Task: Look for space in Assis, Brazil from 12th  August, 2023 to 15th August, 2023 for 3 adults in price range Rs.12000 to Rs.16000. Place can be entire place with 2 bedrooms having 3 beds and 1 bathroom. Property type can be house, flat, guest house. Amenities needed are: washing machine. Booking option can be shelf check-in. Required host language is Spanish.
Action: Mouse moved to (438, 94)
Screenshot: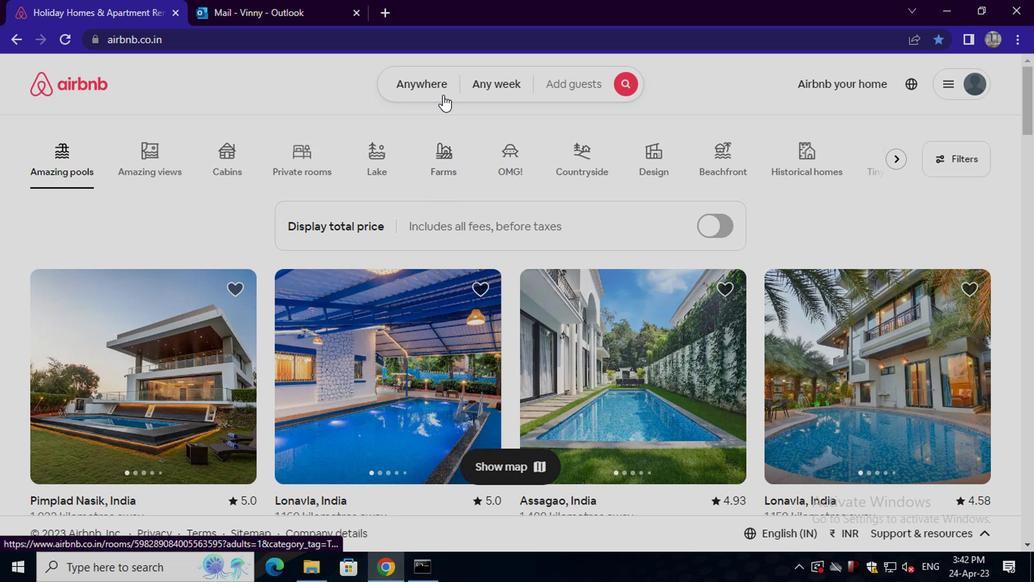 
Action: Mouse pressed left at (438, 94)
Screenshot: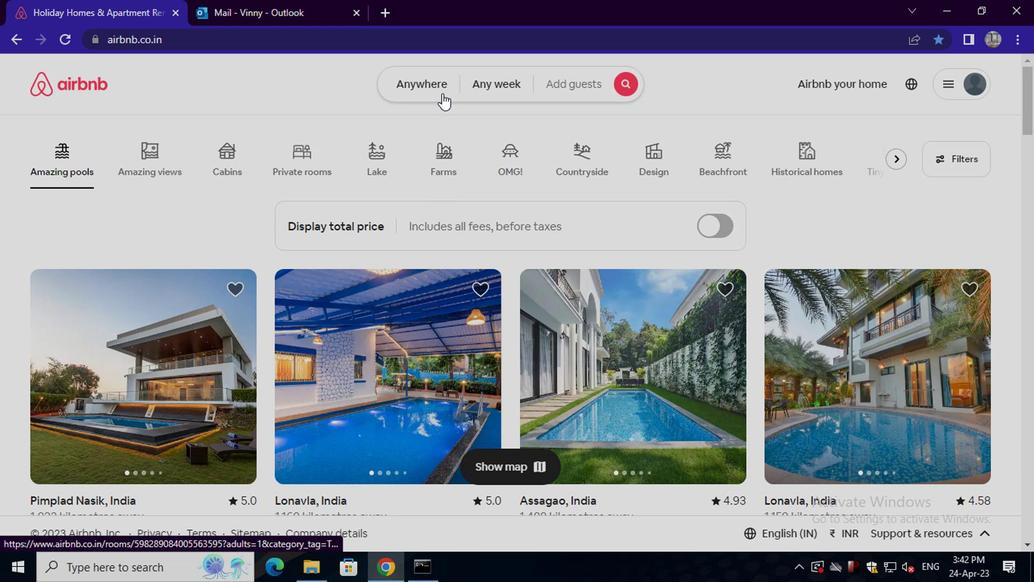 
Action: Mouse moved to (327, 140)
Screenshot: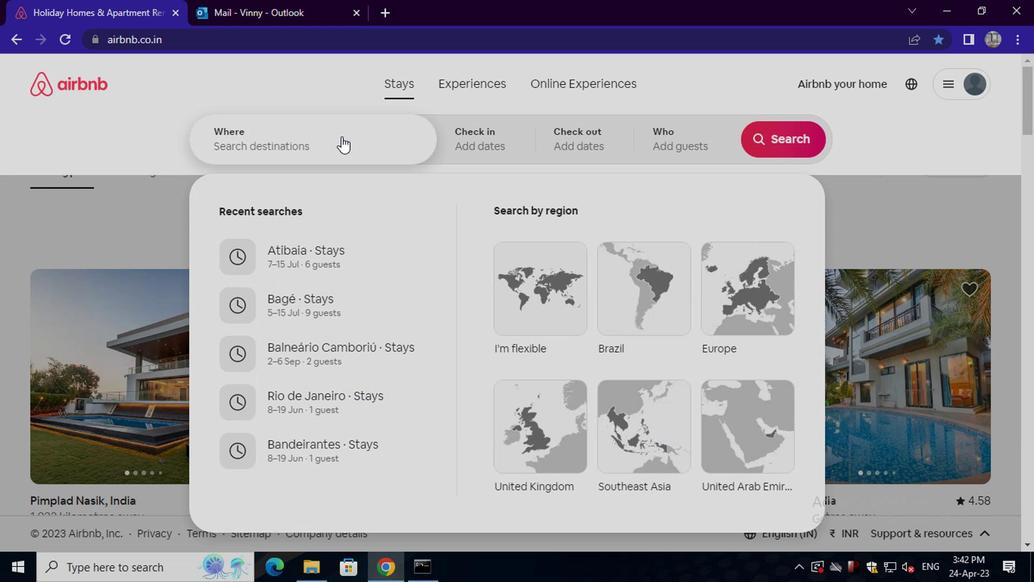 
Action: Mouse pressed left at (327, 140)
Screenshot: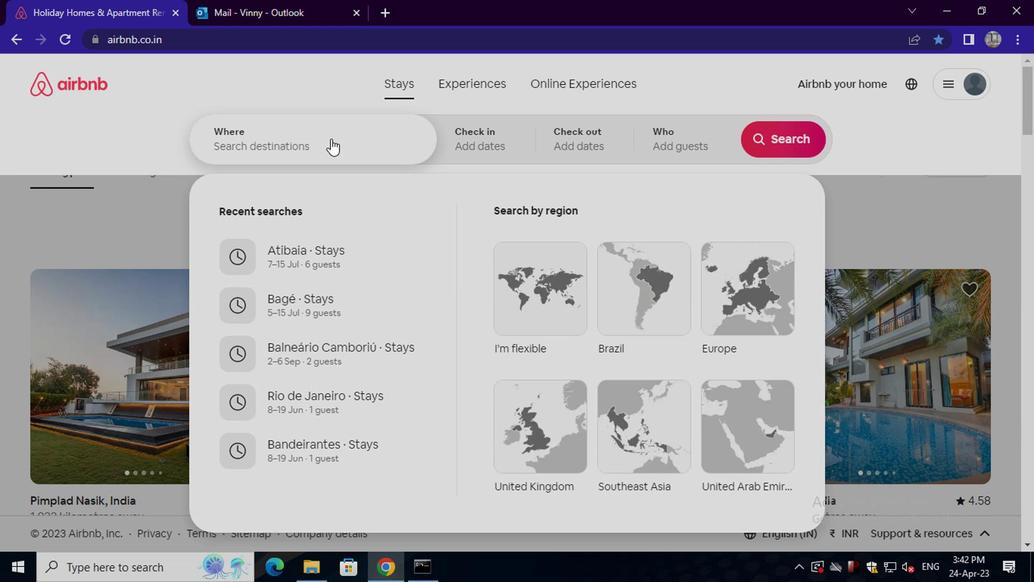 
Action: Mouse moved to (329, 139)
Screenshot: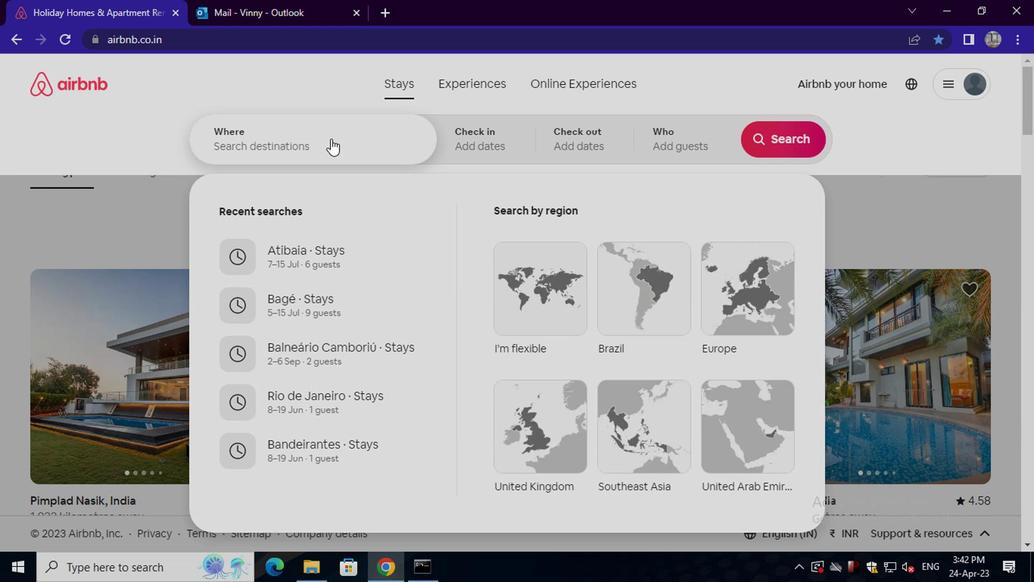 
Action: Key pressed assis,<Key.space>brazil<Key.enter>
Screenshot: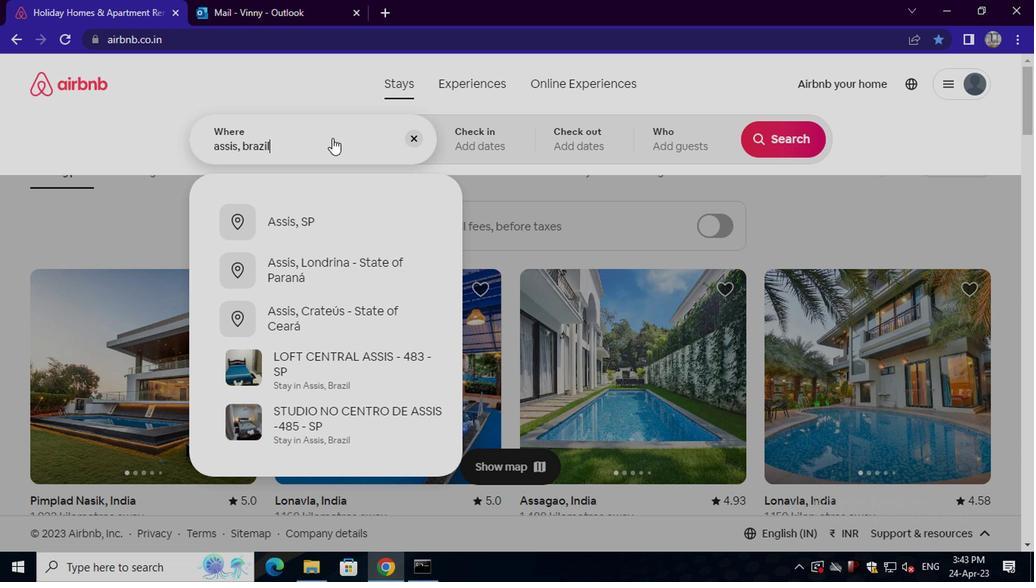 
Action: Mouse moved to (771, 257)
Screenshot: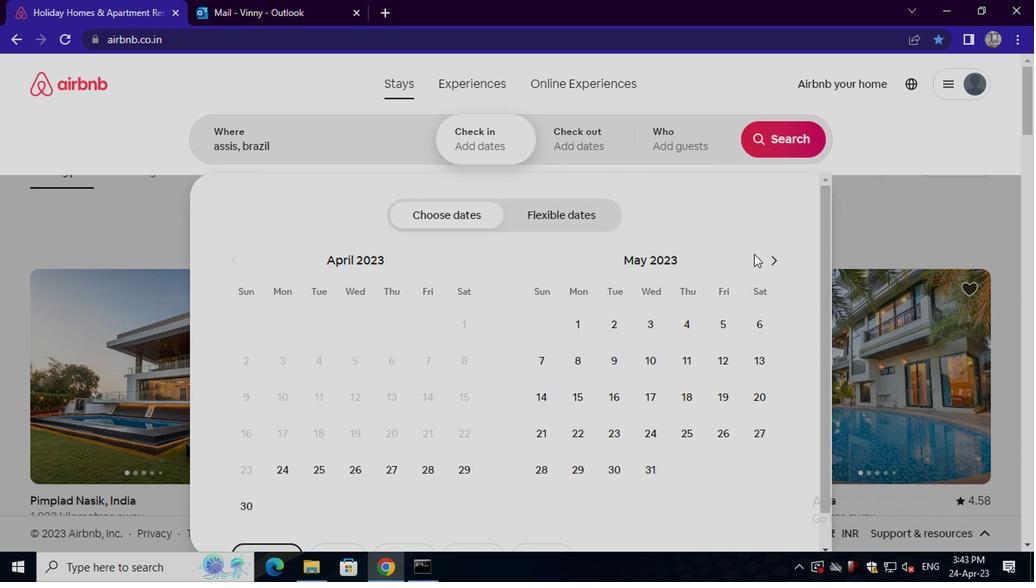 
Action: Mouse pressed left at (771, 257)
Screenshot: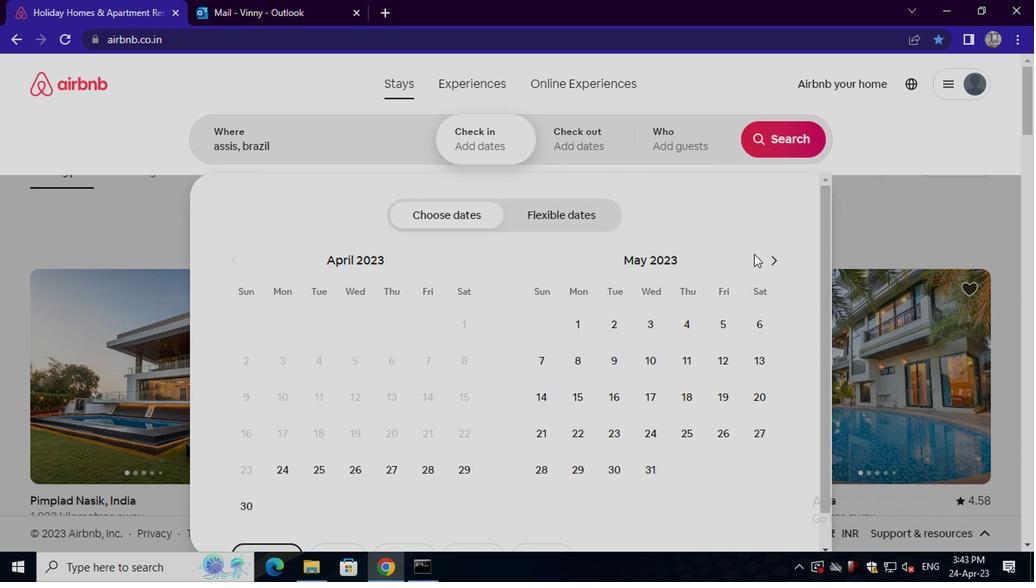 
Action: Mouse pressed left at (771, 257)
Screenshot: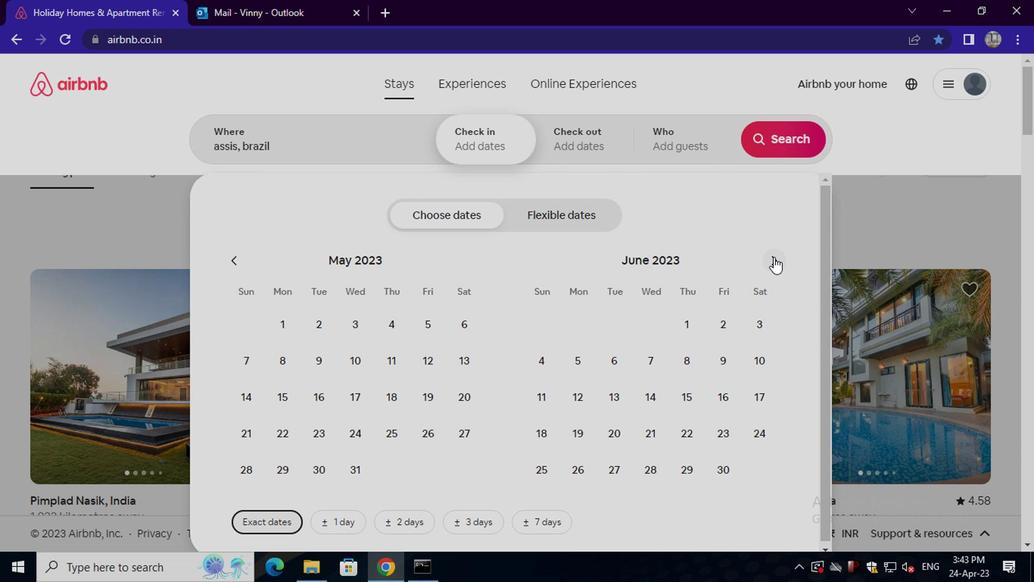 
Action: Mouse pressed left at (771, 257)
Screenshot: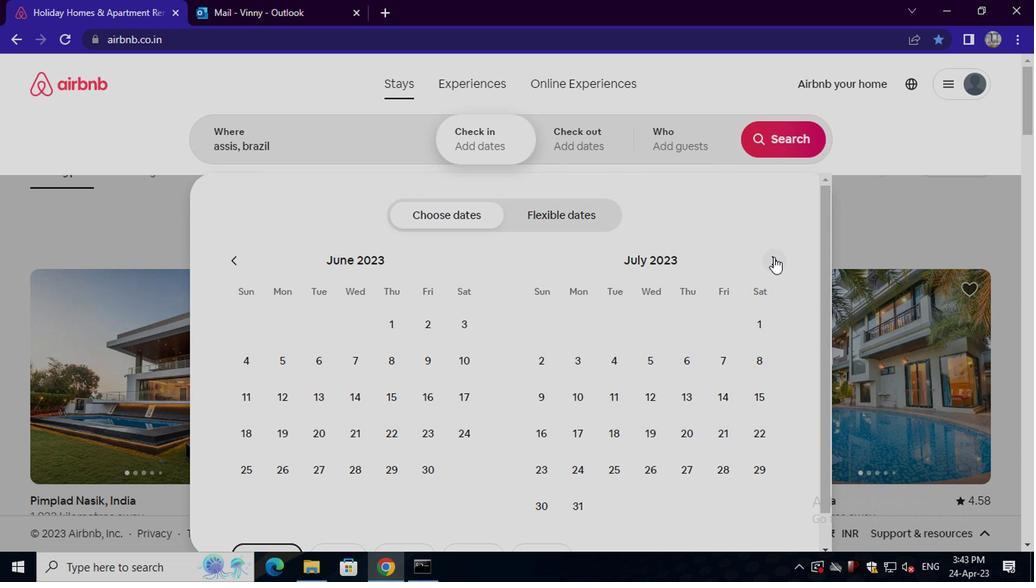 
Action: Mouse moved to (747, 365)
Screenshot: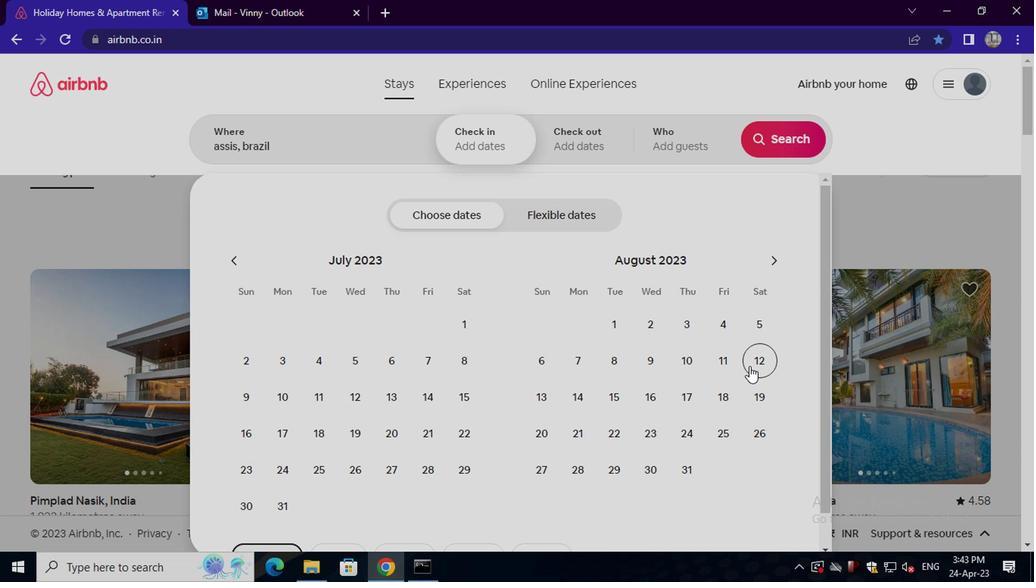 
Action: Mouse pressed left at (747, 365)
Screenshot: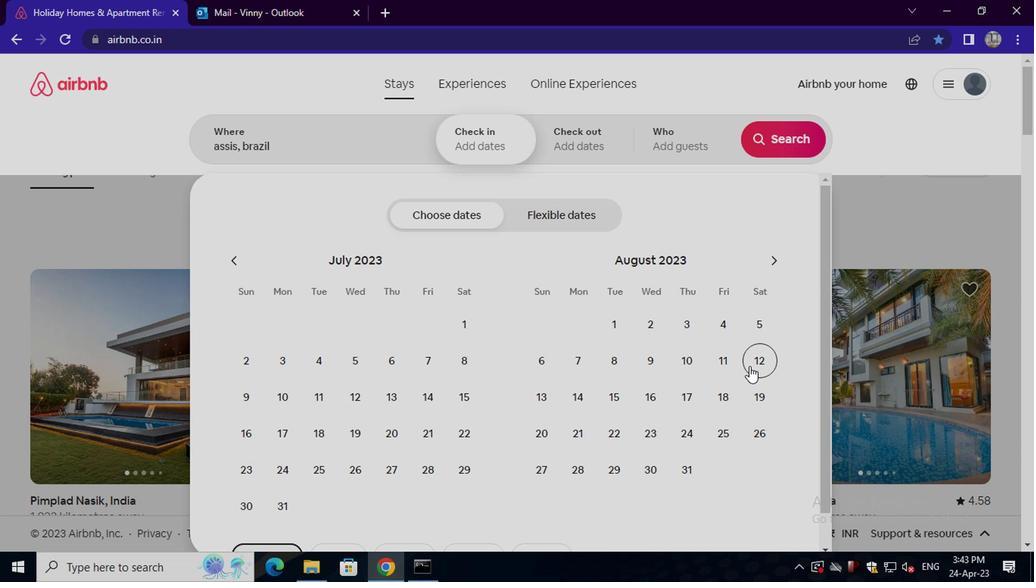 
Action: Mouse moved to (605, 389)
Screenshot: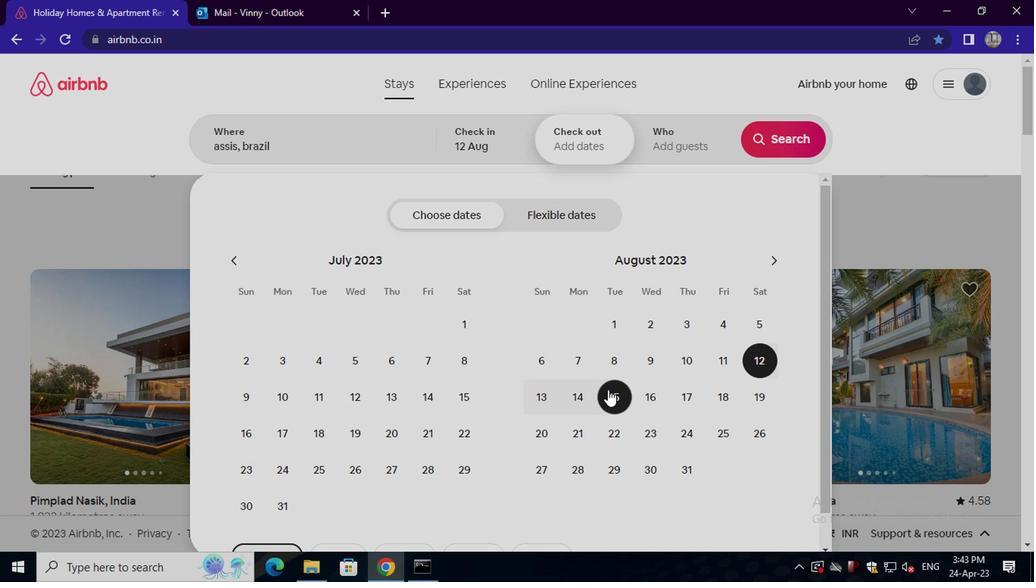 
Action: Mouse pressed left at (605, 389)
Screenshot: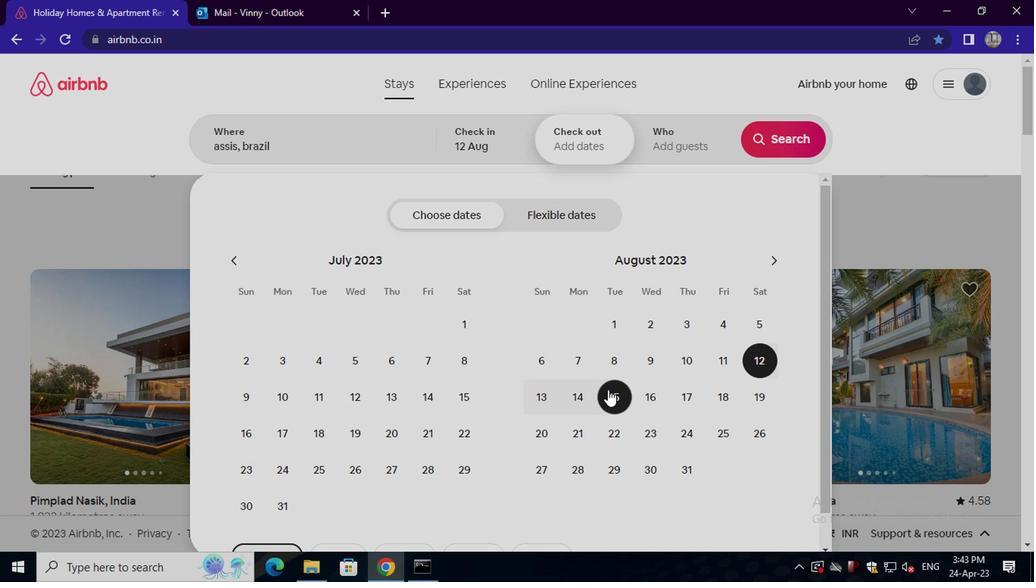 
Action: Mouse moved to (675, 149)
Screenshot: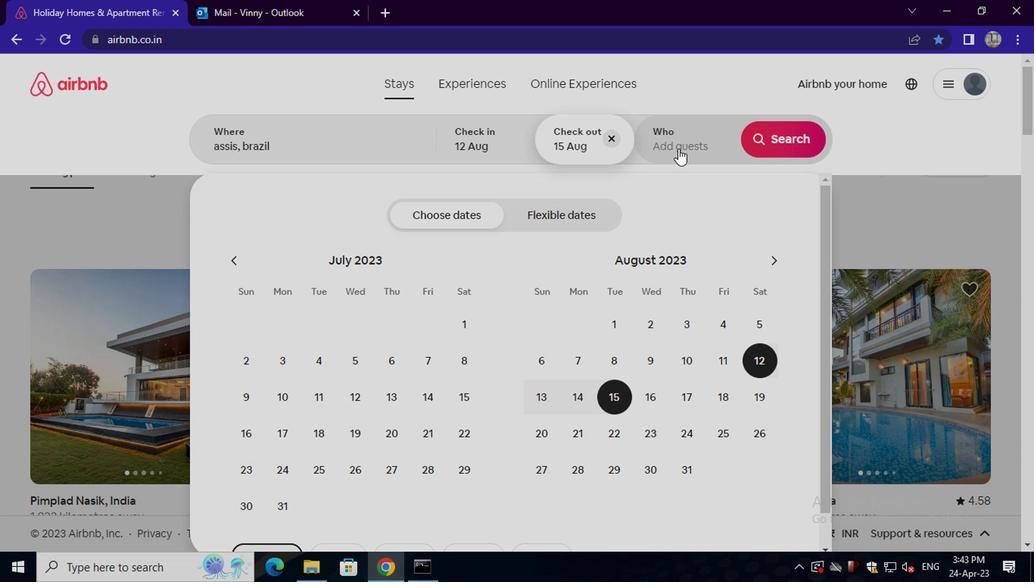 
Action: Mouse pressed left at (675, 149)
Screenshot: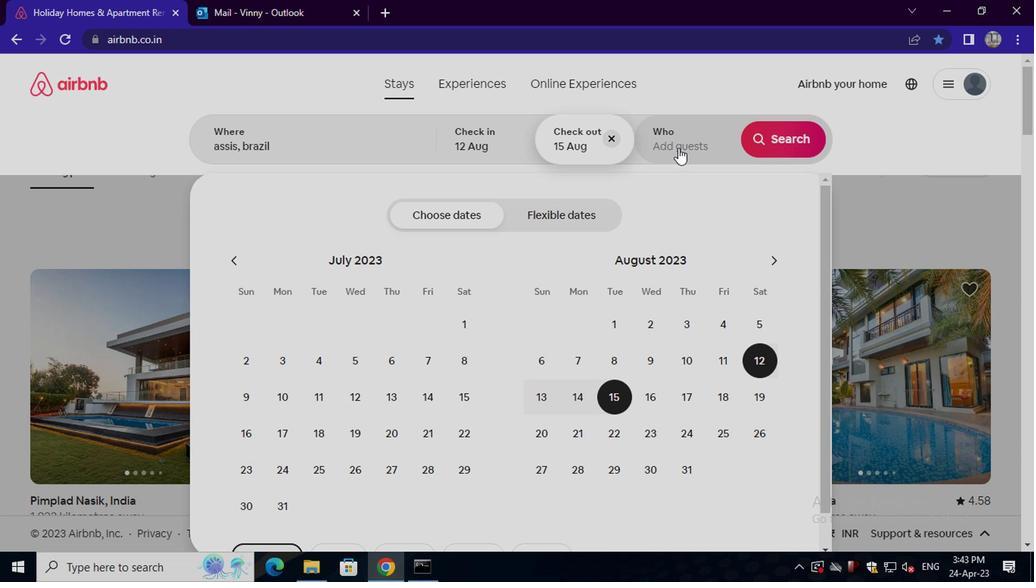 
Action: Mouse moved to (787, 231)
Screenshot: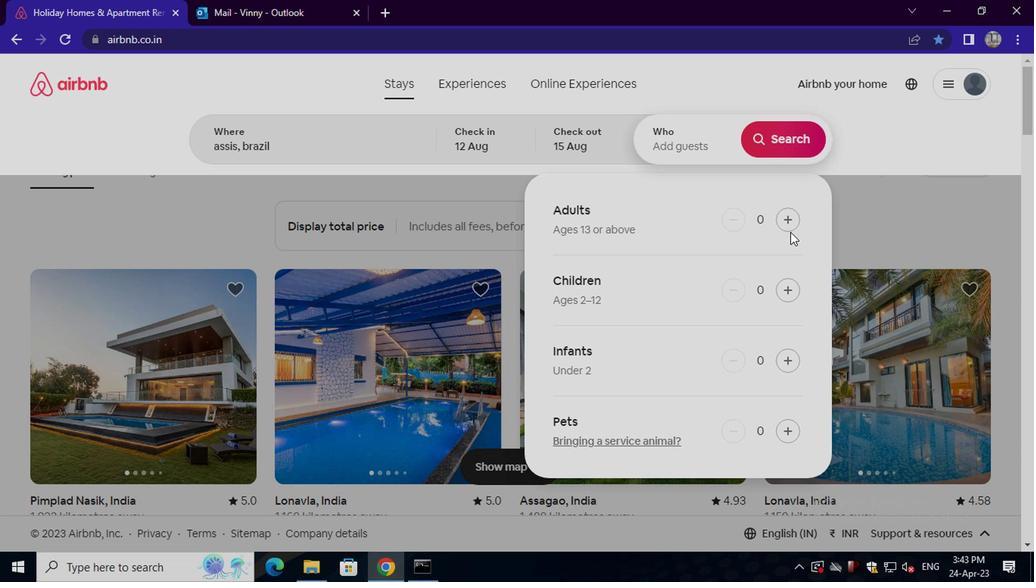 
Action: Mouse pressed left at (787, 231)
Screenshot: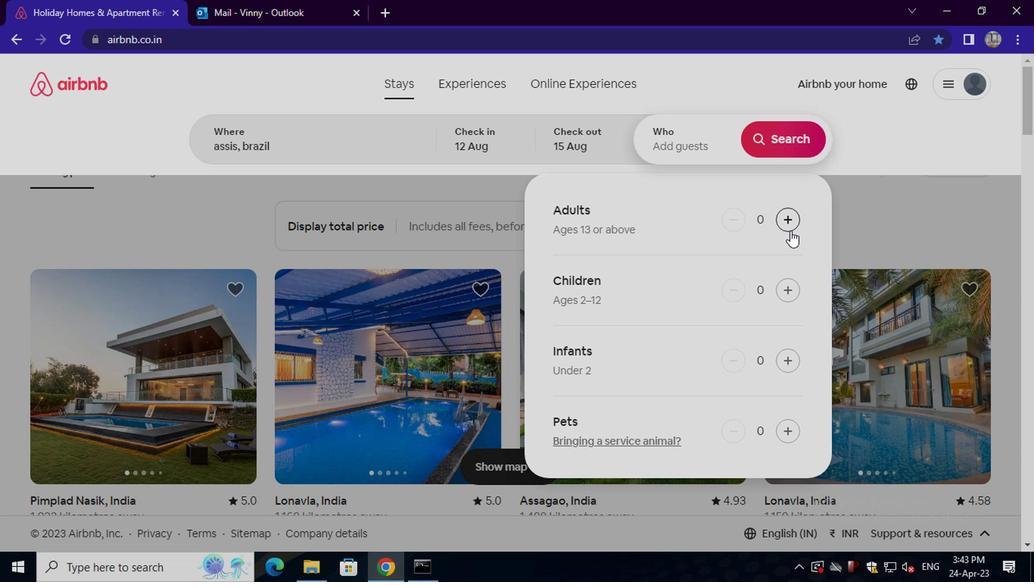 
Action: Mouse pressed left at (787, 231)
Screenshot: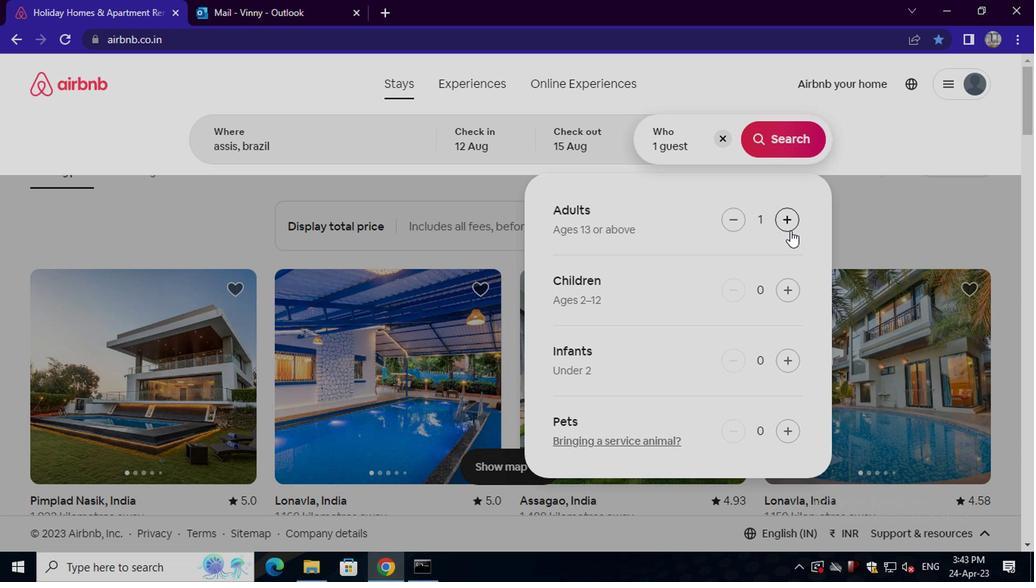 
Action: Mouse pressed left at (787, 231)
Screenshot: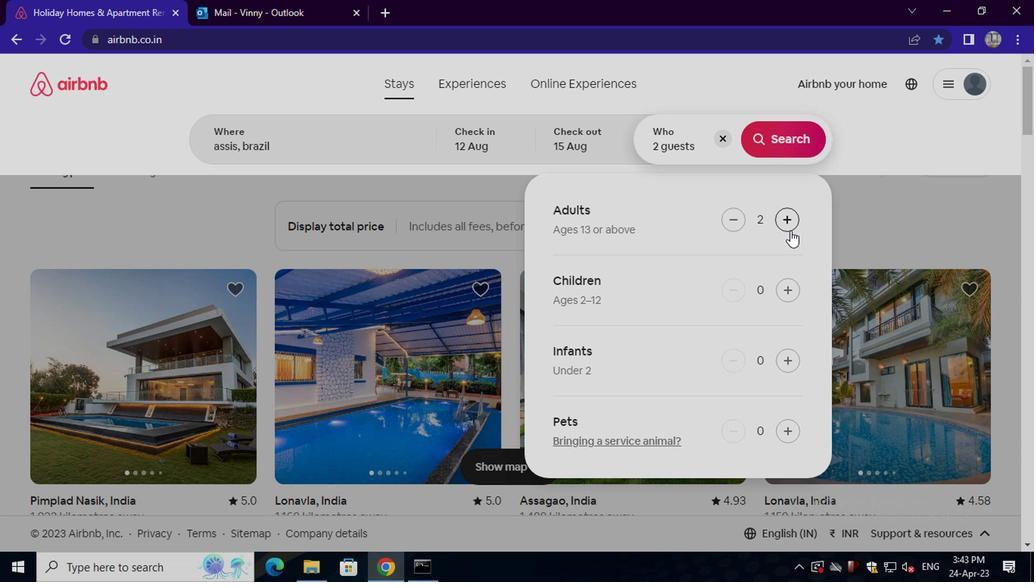 
Action: Mouse moved to (777, 144)
Screenshot: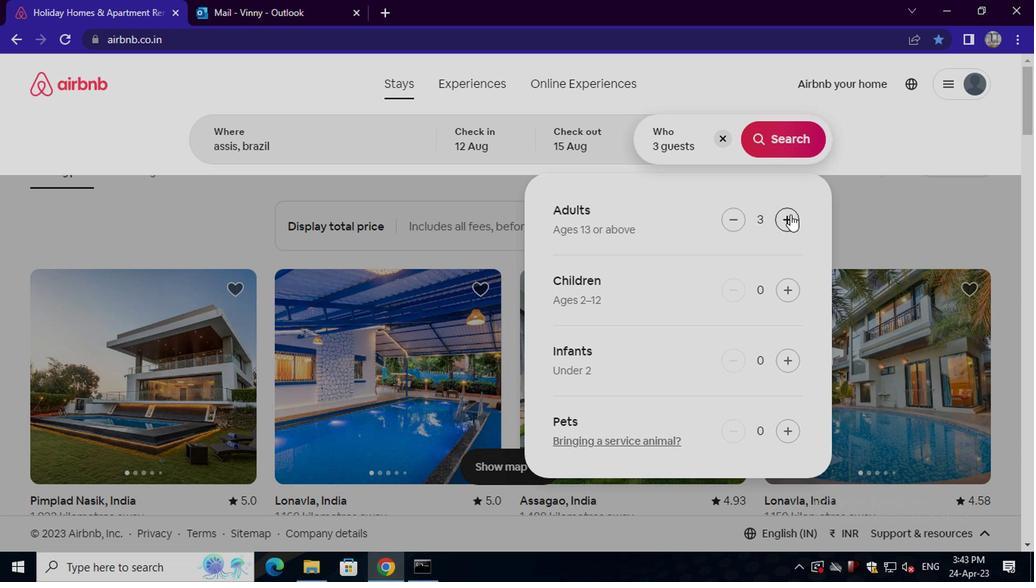
Action: Mouse pressed left at (777, 144)
Screenshot: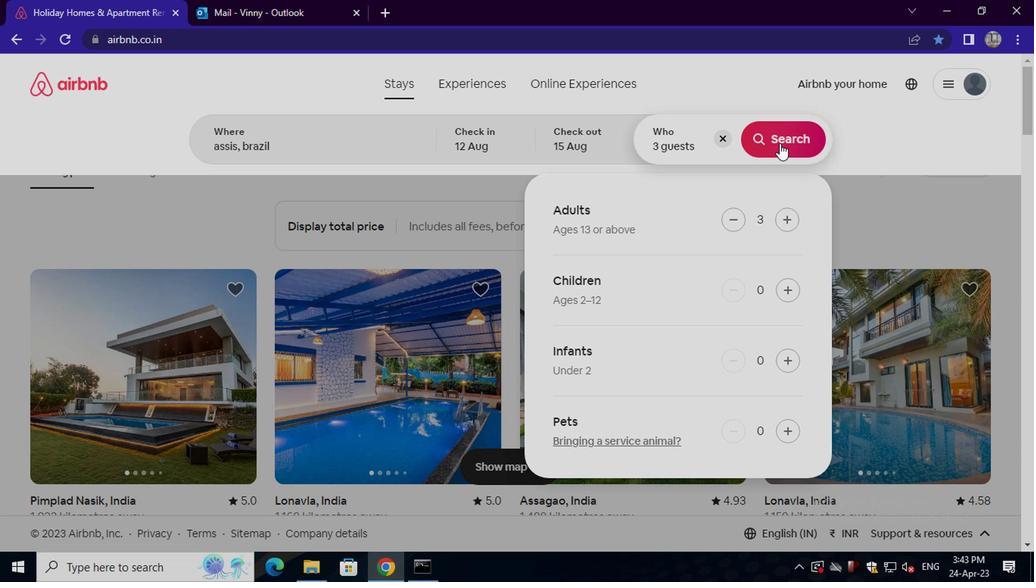 
Action: Mouse moved to (961, 146)
Screenshot: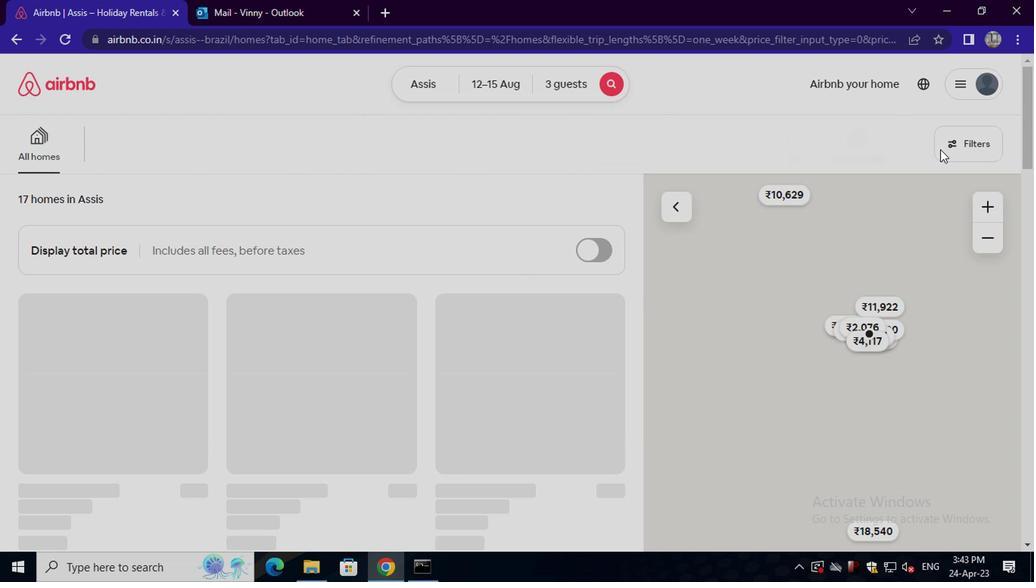 
Action: Mouse pressed left at (961, 146)
Screenshot: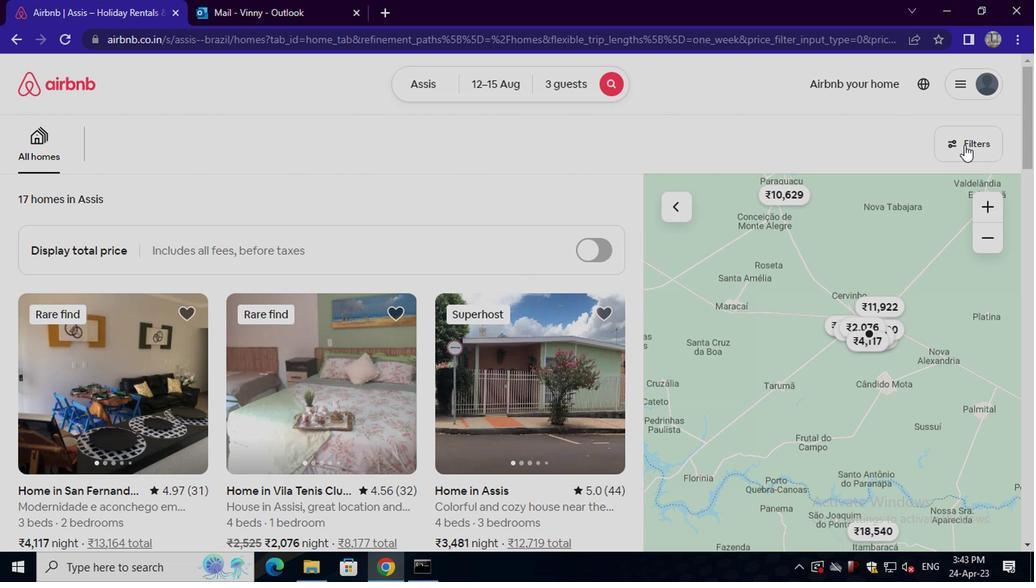 
Action: Mouse moved to (354, 336)
Screenshot: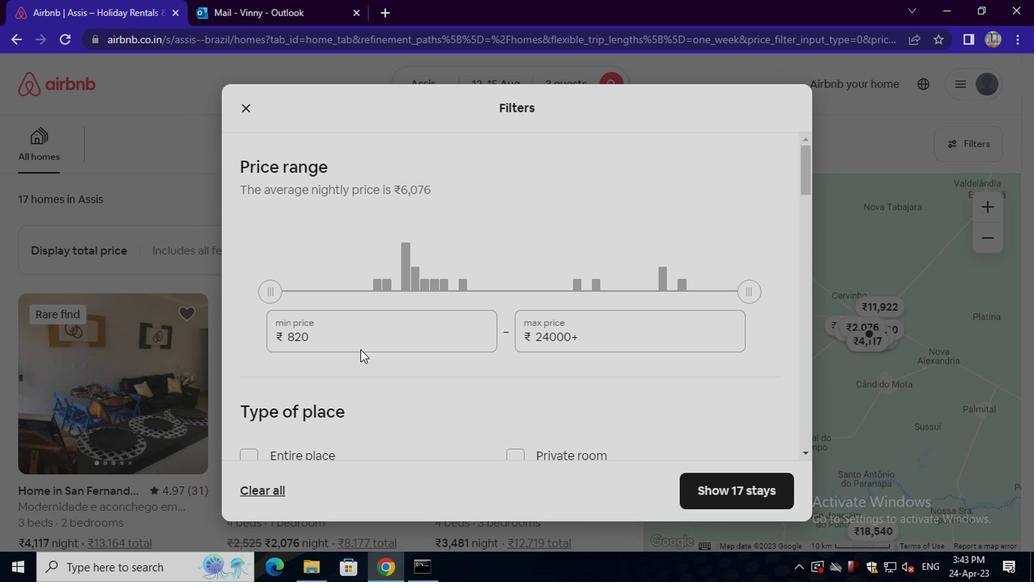 
Action: Mouse pressed left at (354, 336)
Screenshot: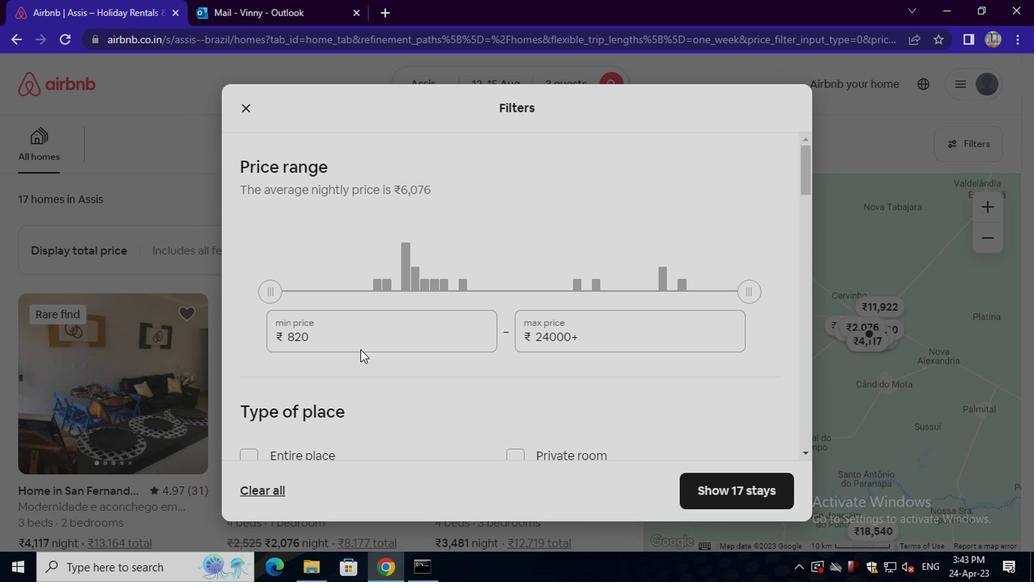 
Action: Key pressed <Key.backspace><Key.backspace><Key.backspace><Key.backspace><Key.backspace><Key.backspace><Key.backspace><Key.backspace><Key.backspace><Key.backspace><Key.backspace>12000
Screenshot: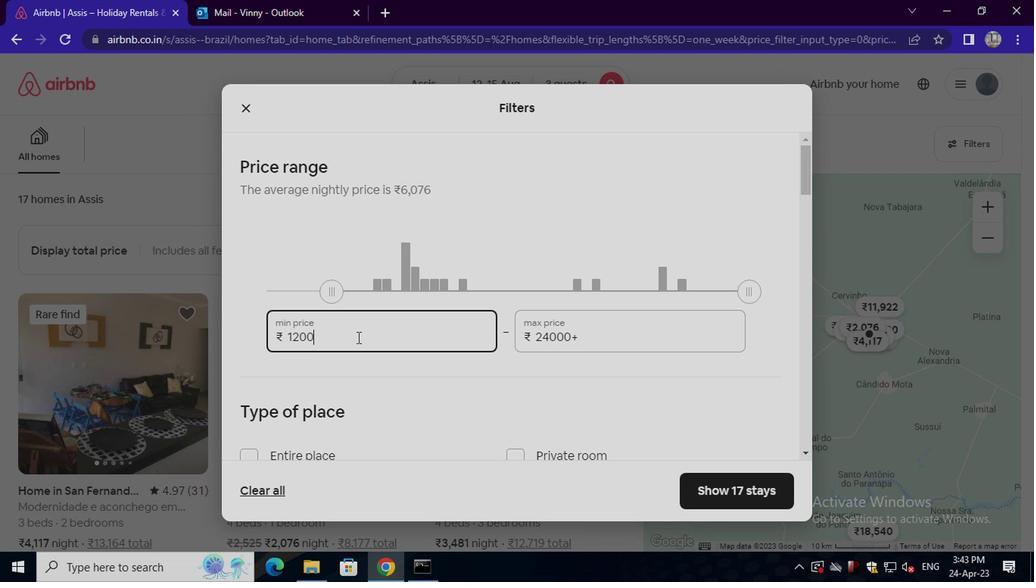 
Action: Mouse moved to (601, 340)
Screenshot: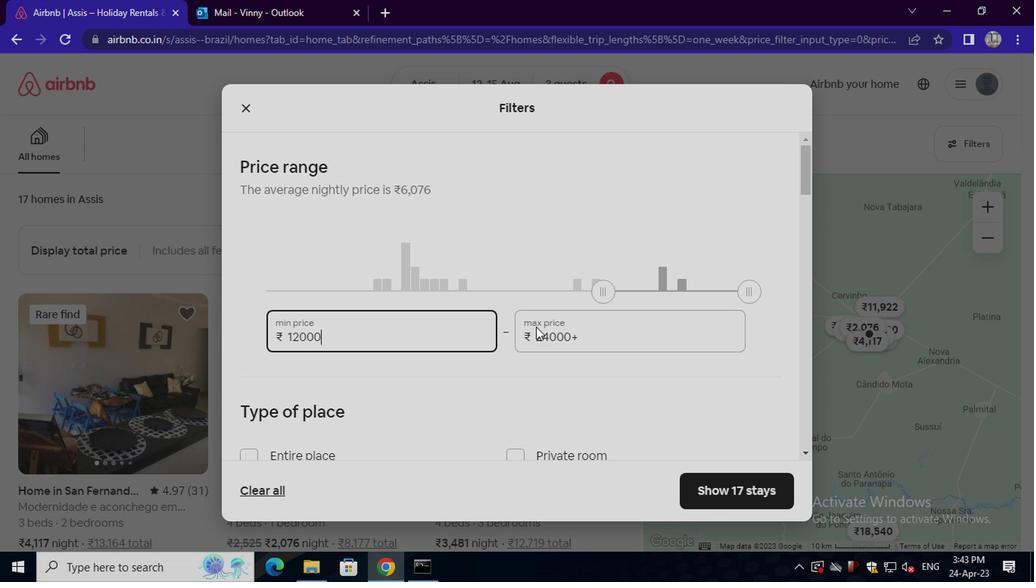 
Action: Mouse pressed left at (601, 340)
Screenshot: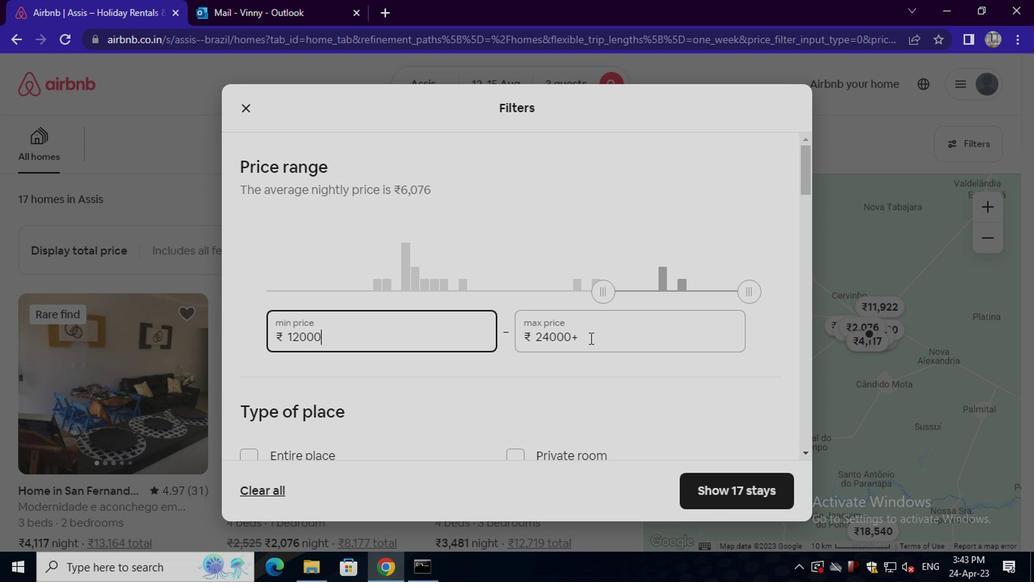 
Action: Key pressed <Key.backspace><Key.backspace><Key.backspace><Key.backspace><Key.backspace><Key.backspace><Key.backspace><Key.backspace><Key.backspace><Key.backspace><Key.backspace><Key.backspace><Key.backspace><Key.backspace>16000
Screenshot: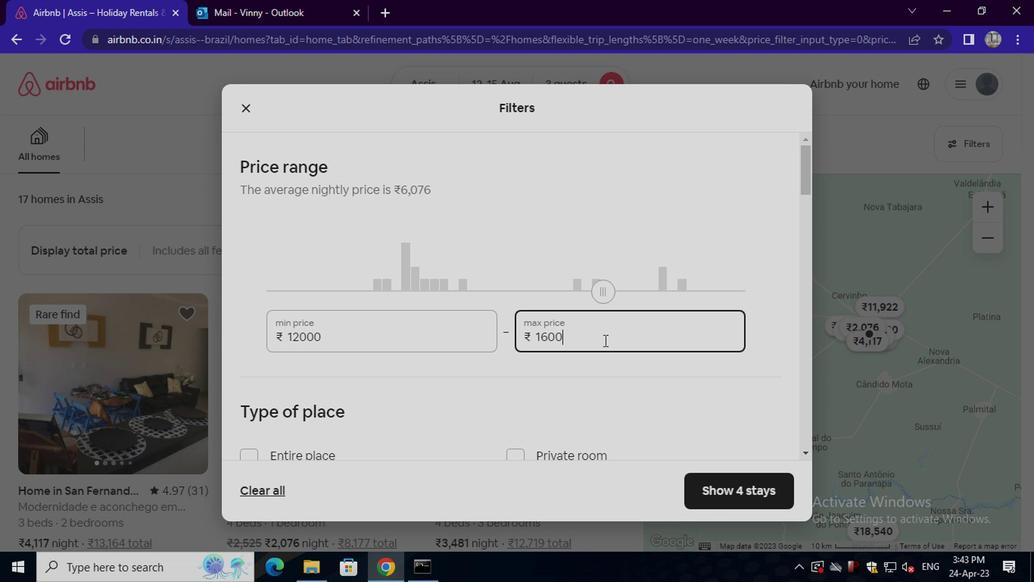 
Action: Mouse moved to (605, 369)
Screenshot: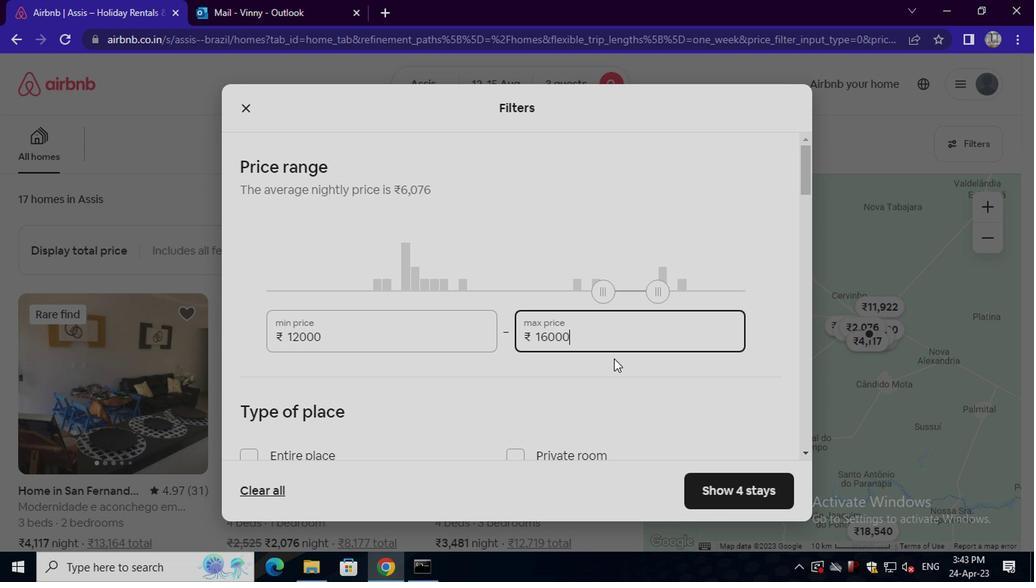 
Action: Mouse scrolled (605, 369) with delta (0, 0)
Screenshot: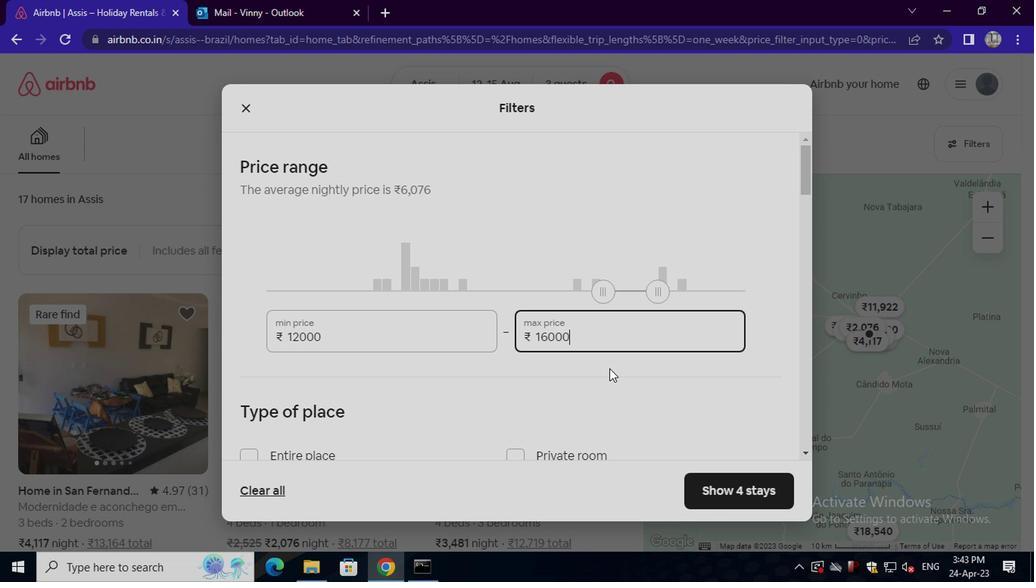 
Action: Mouse scrolled (605, 369) with delta (0, 0)
Screenshot: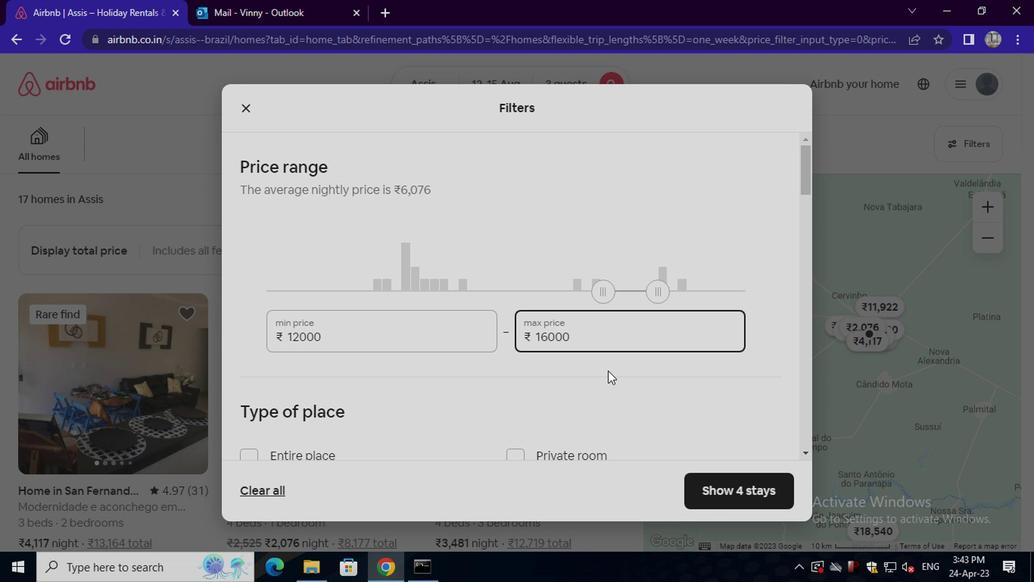 
Action: Mouse moved to (265, 309)
Screenshot: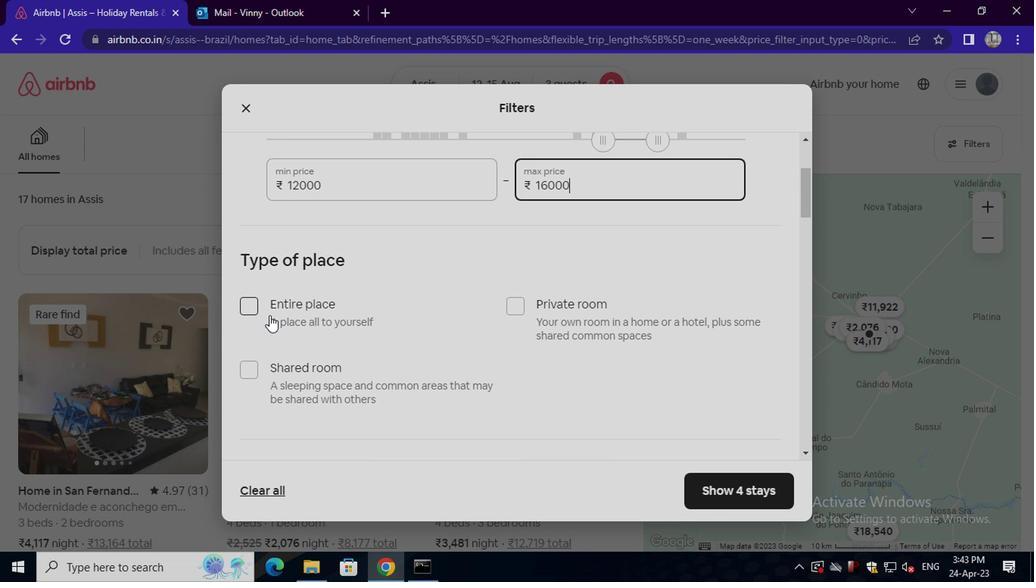 
Action: Mouse pressed left at (265, 309)
Screenshot: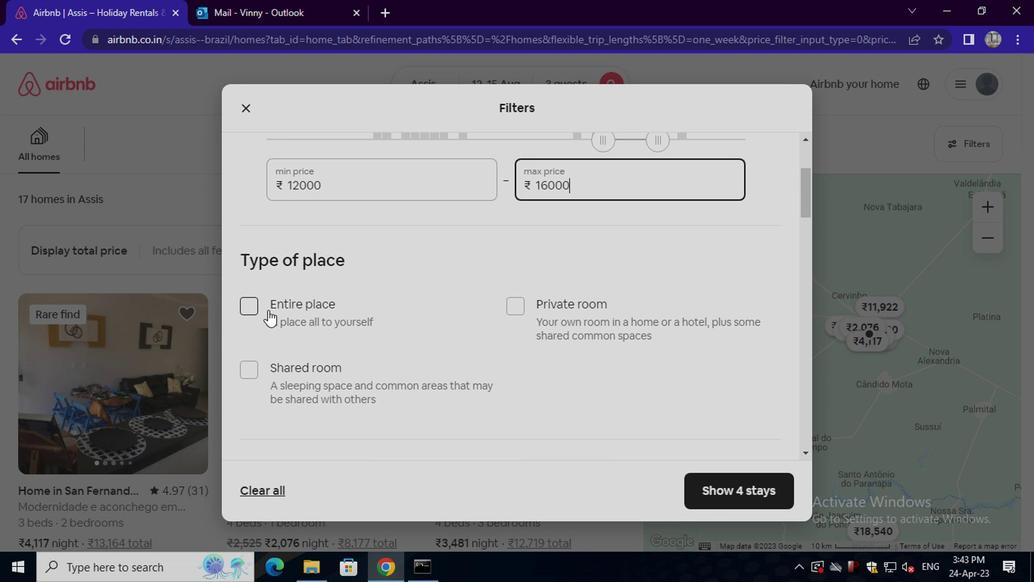 
Action: Mouse moved to (278, 325)
Screenshot: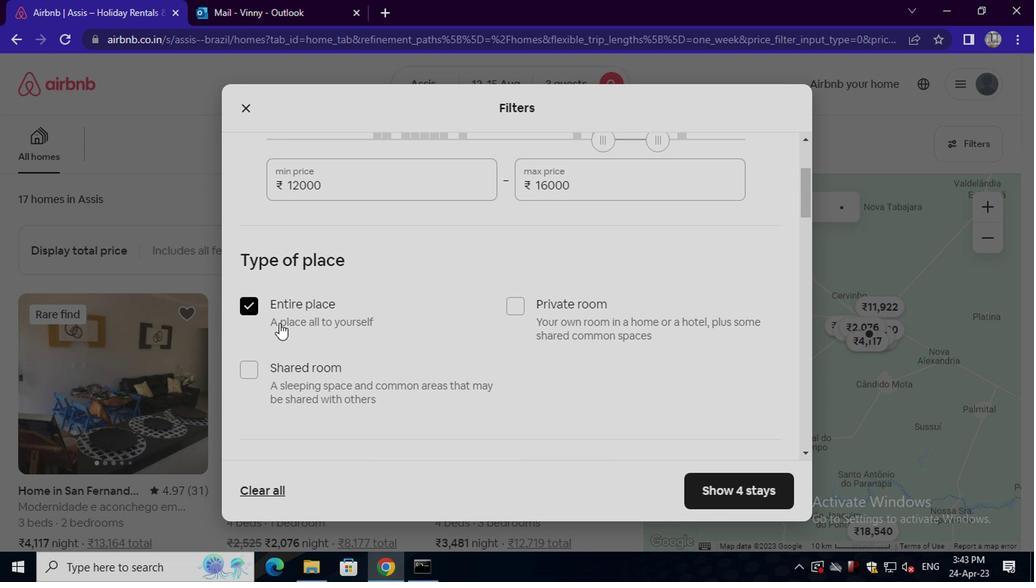 
Action: Mouse scrolled (278, 324) with delta (0, 0)
Screenshot: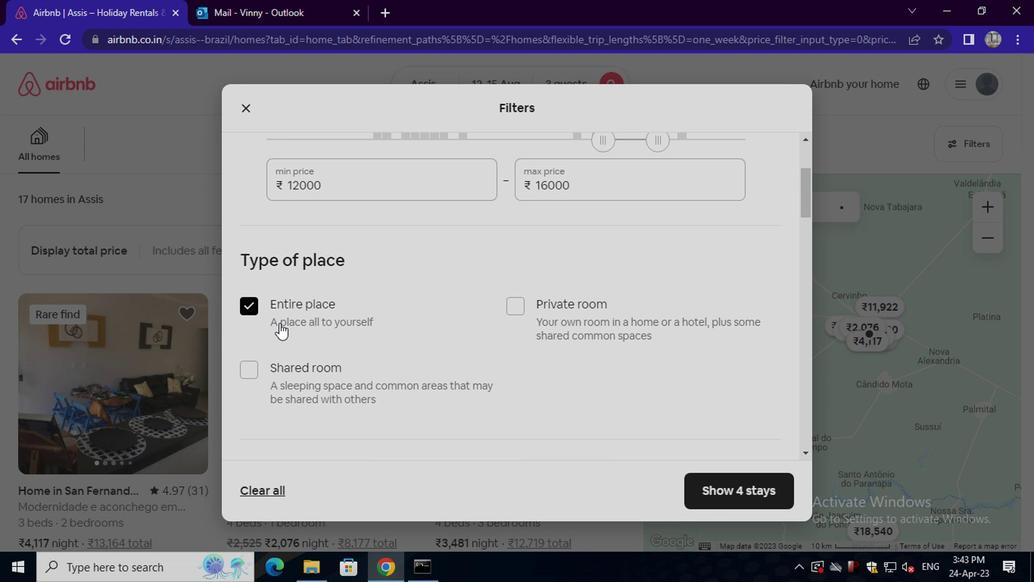 
Action: Mouse moved to (278, 326)
Screenshot: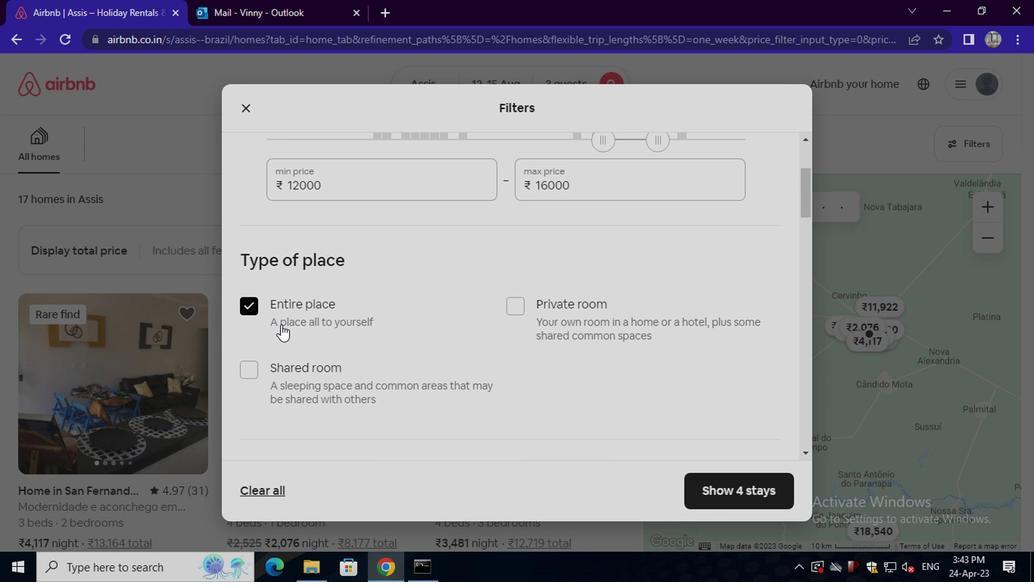 
Action: Mouse scrolled (278, 325) with delta (0, -1)
Screenshot: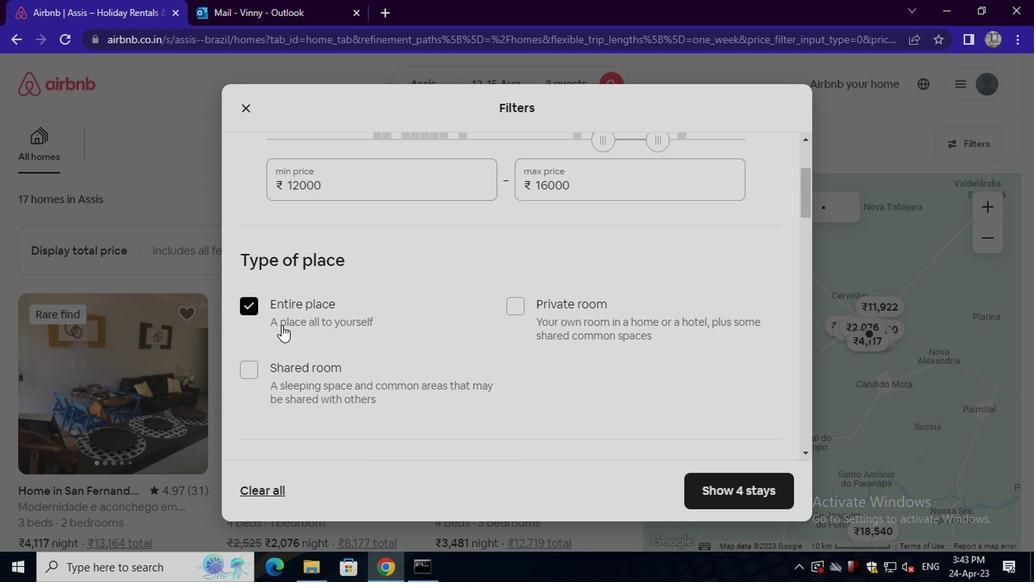 
Action: Mouse scrolled (278, 325) with delta (0, -1)
Screenshot: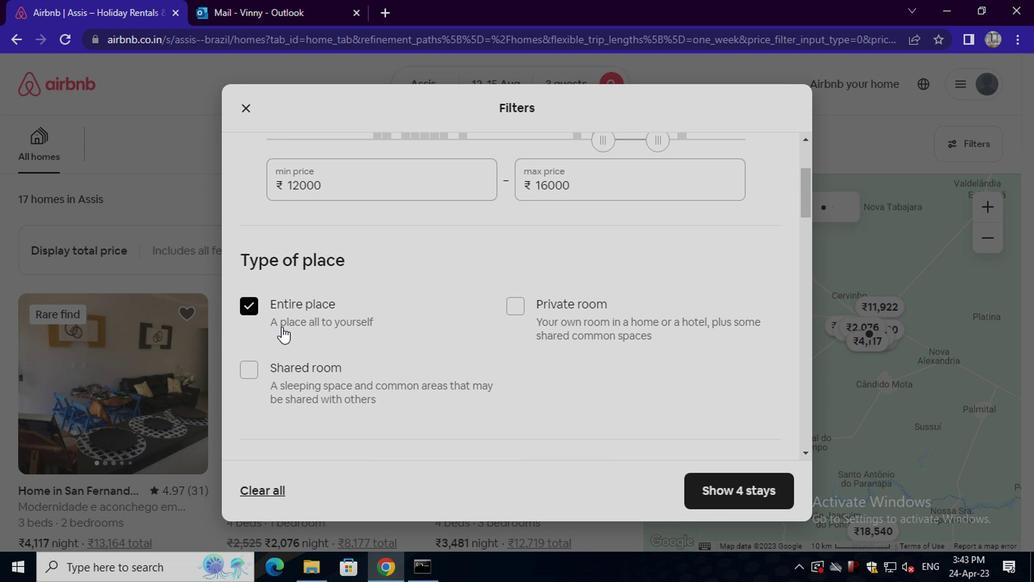
Action: Mouse moved to (377, 329)
Screenshot: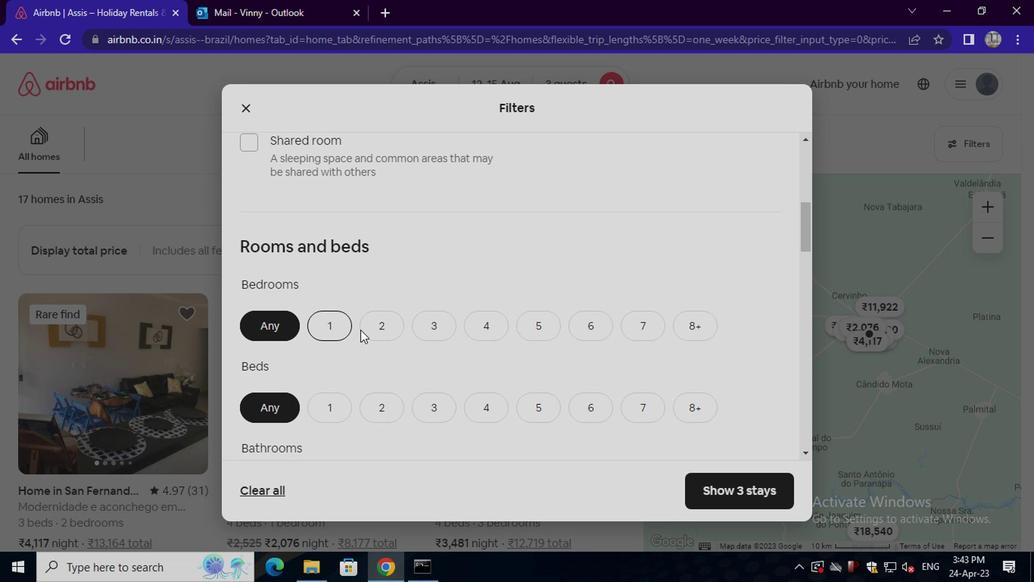 
Action: Mouse pressed left at (377, 329)
Screenshot: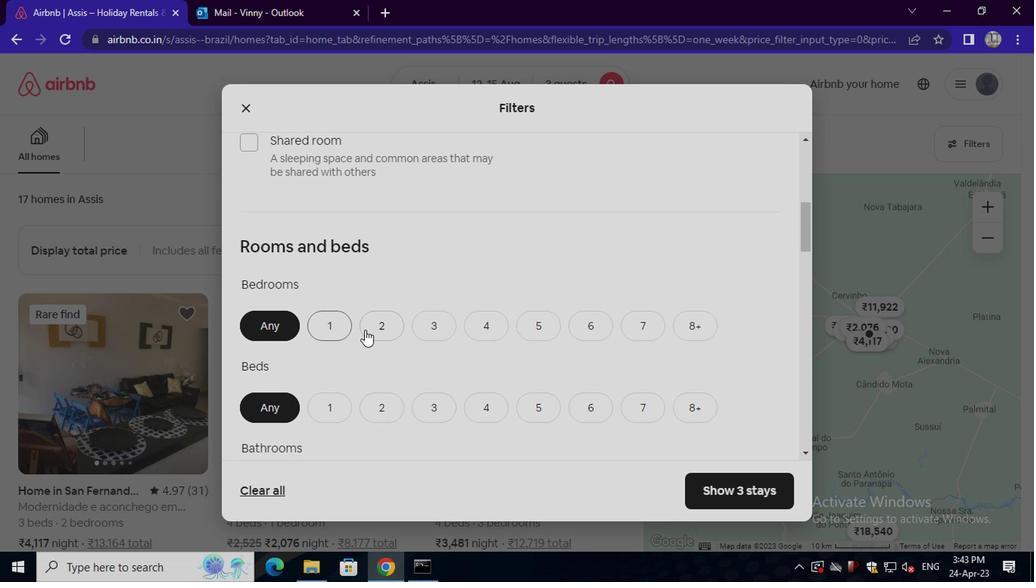 
Action: Mouse moved to (430, 399)
Screenshot: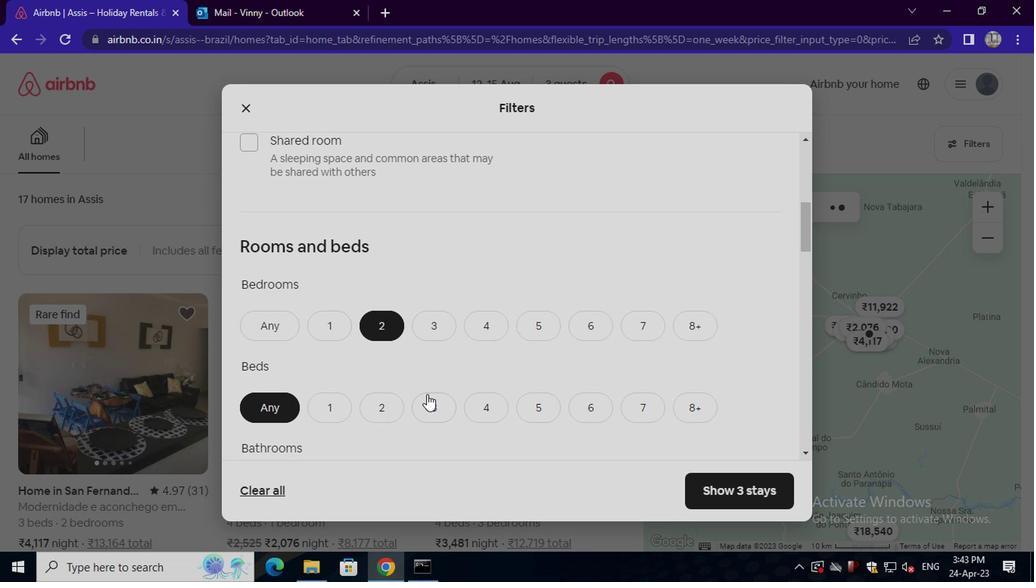
Action: Mouse pressed left at (430, 399)
Screenshot: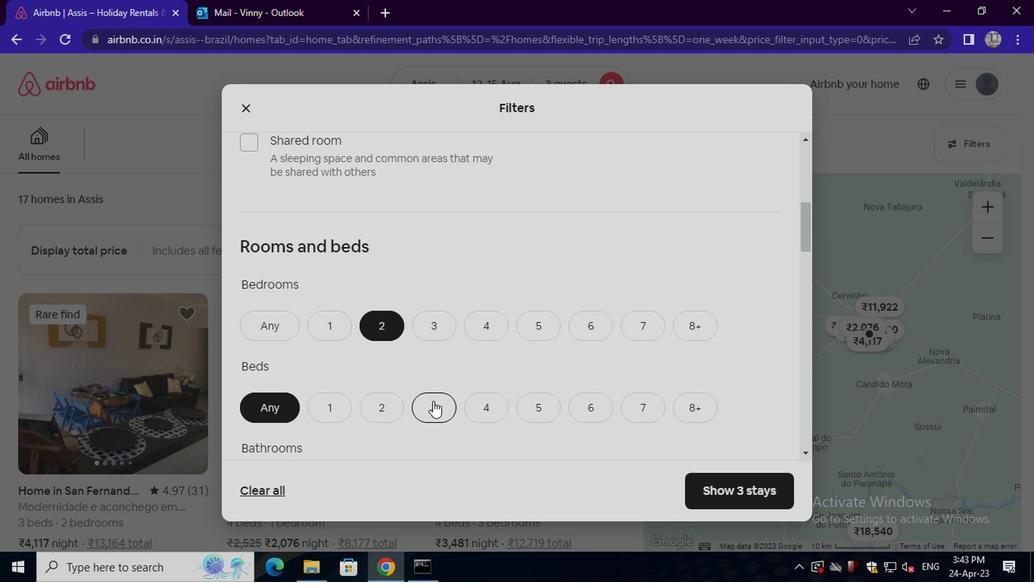 
Action: Mouse scrolled (430, 399) with delta (0, 0)
Screenshot: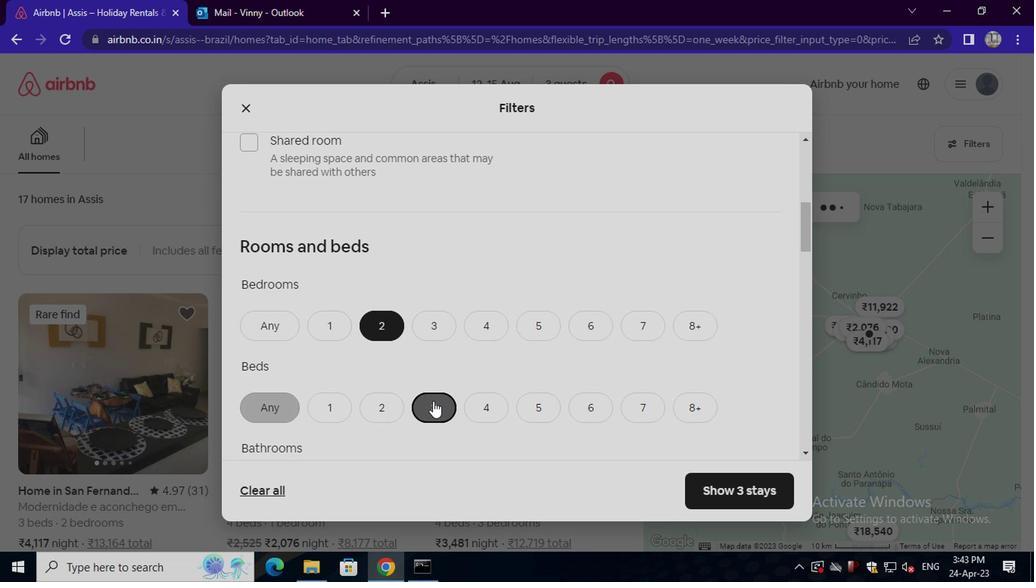 
Action: Mouse moved to (320, 411)
Screenshot: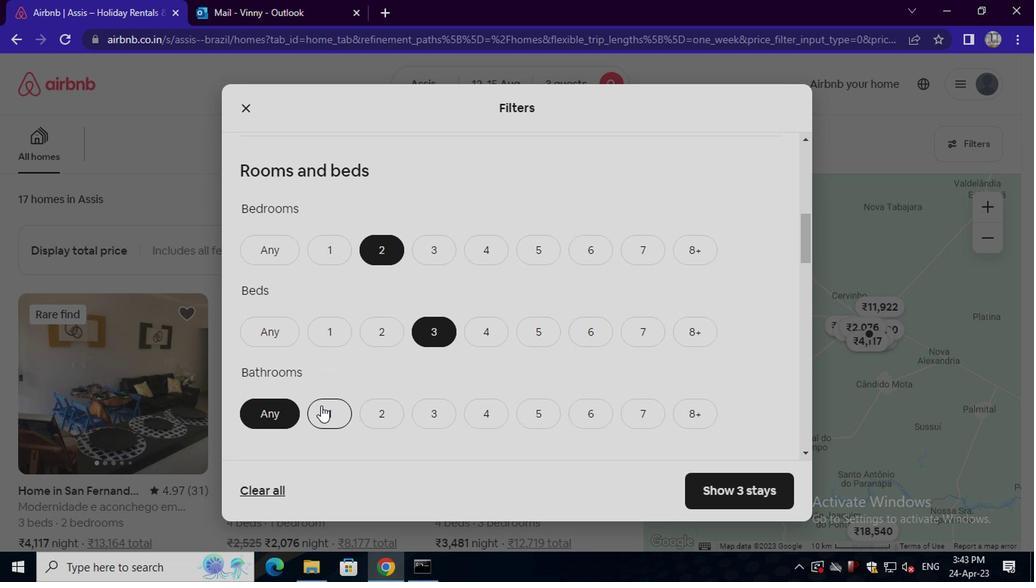 
Action: Mouse pressed left at (320, 411)
Screenshot: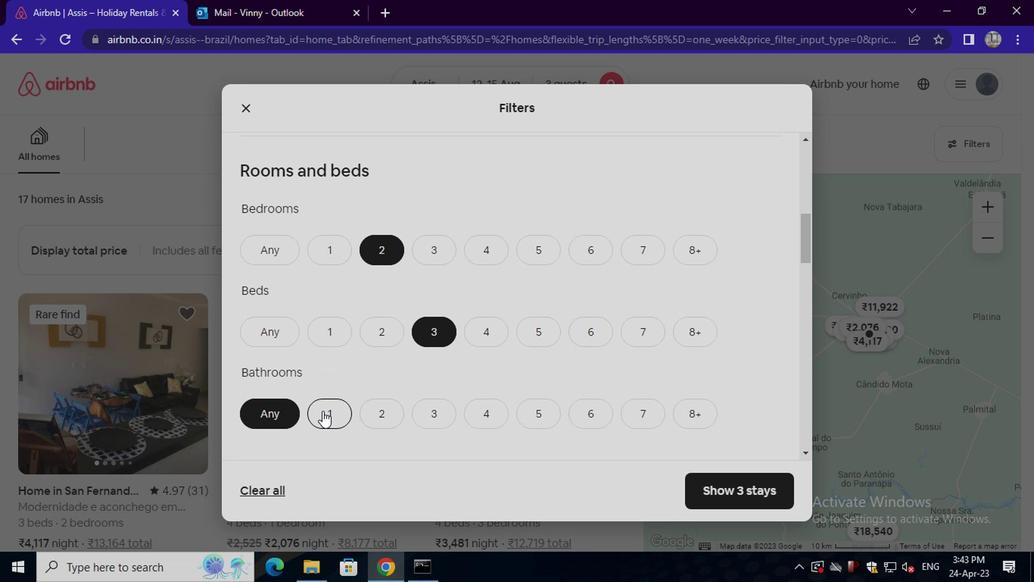 
Action: Mouse moved to (372, 402)
Screenshot: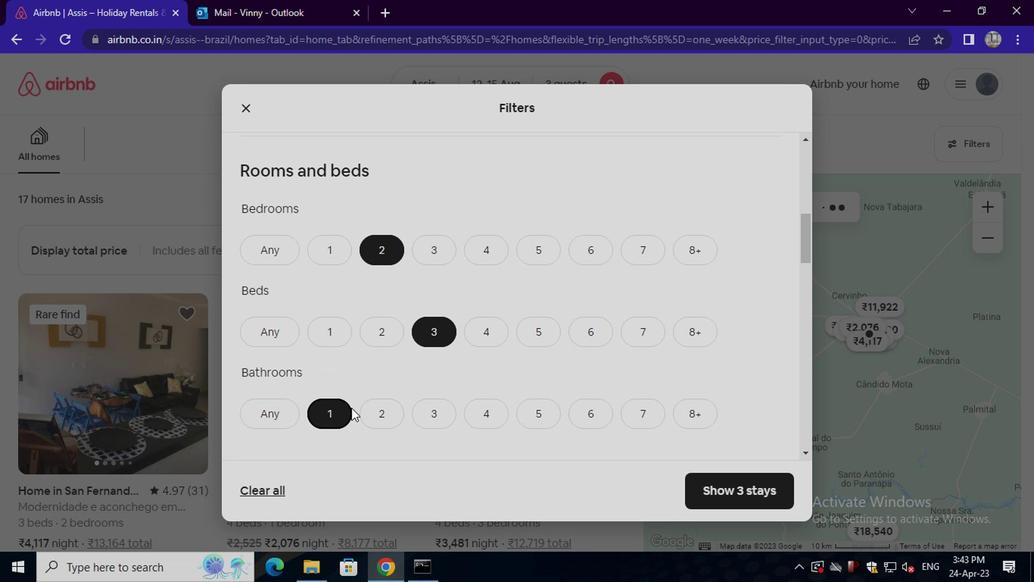 
Action: Mouse scrolled (372, 401) with delta (0, 0)
Screenshot: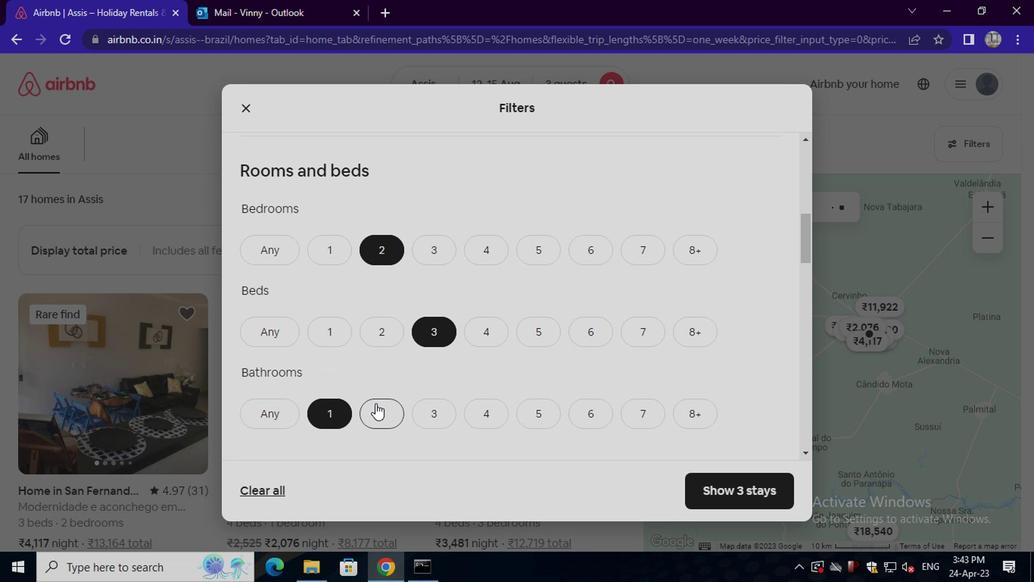 
Action: Mouse scrolled (372, 401) with delta (0, 0)
Screenshot: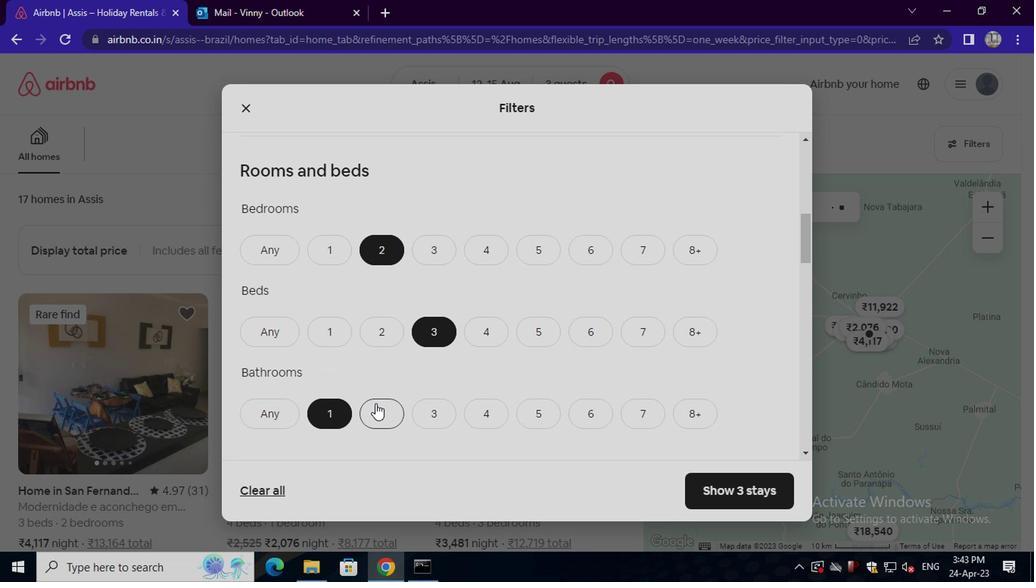 
Action: Mouse scrolled (372, 401) with delta (0, 0)
Screenshot: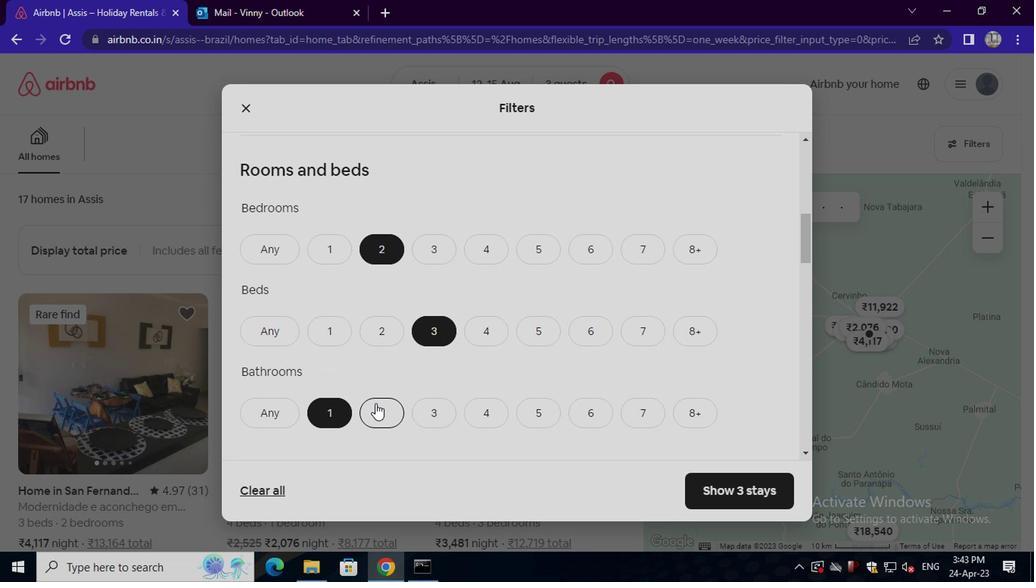 
Action: Mouse moved to (336, 365)
Screenshot: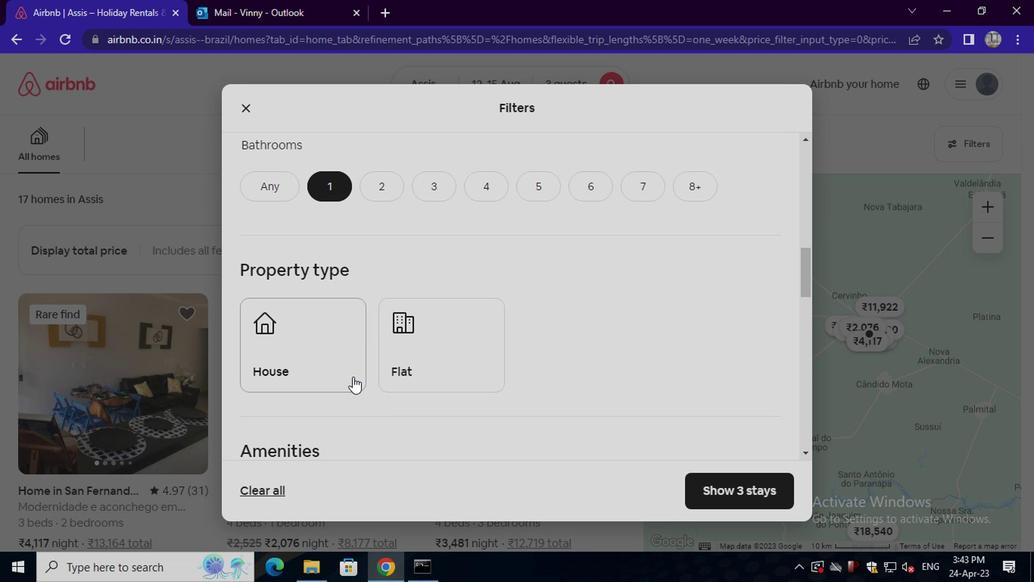 
Action: Mouse pressed left at (336, 365)
Screenshot: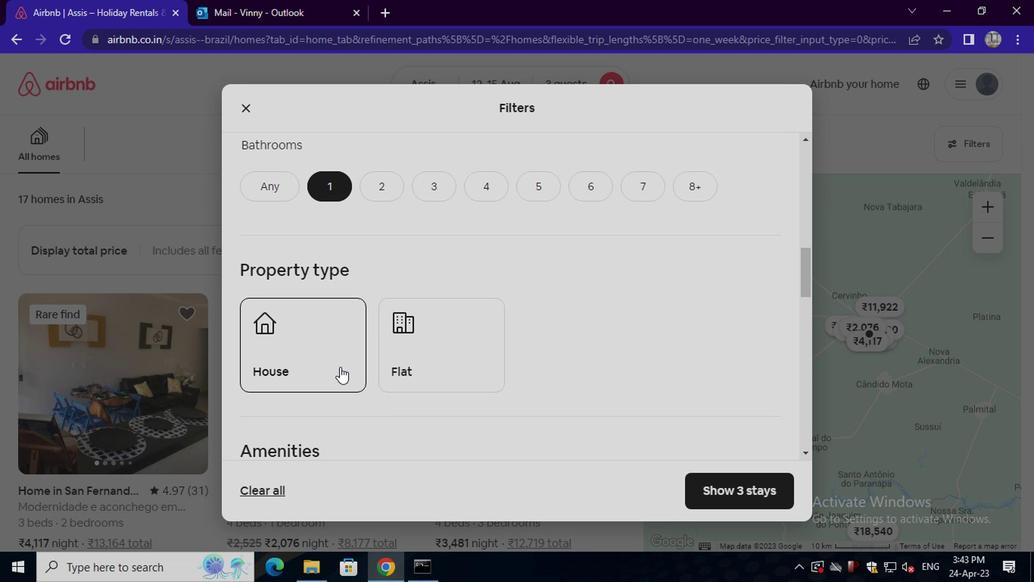 
Action: Mouse moved to (439, 359)
Screenshot: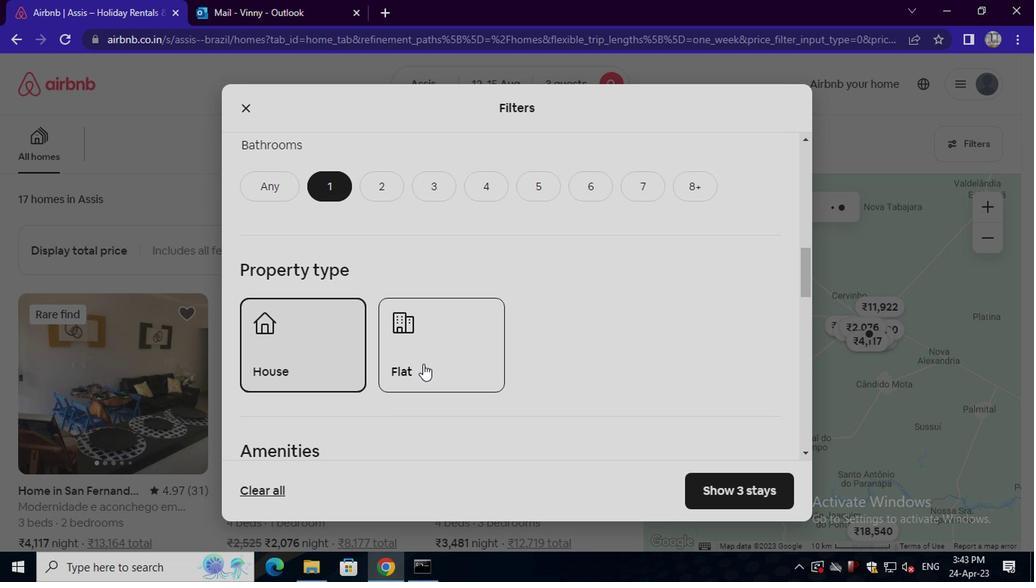 
Action: Mouse pressed left at (439, 359)
Screenshot: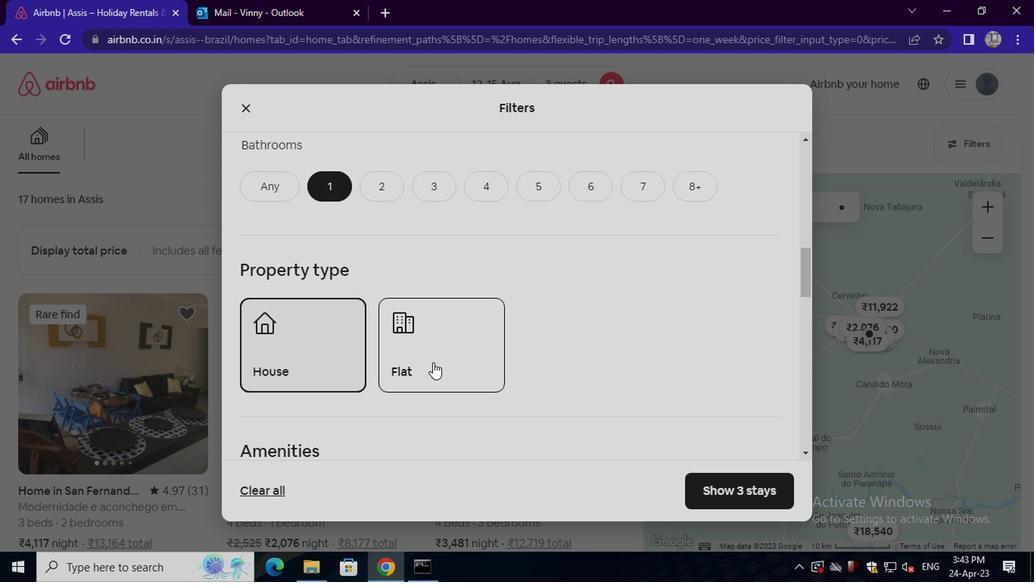 
Action: Mouse moved to (454, 361)
Screenshot: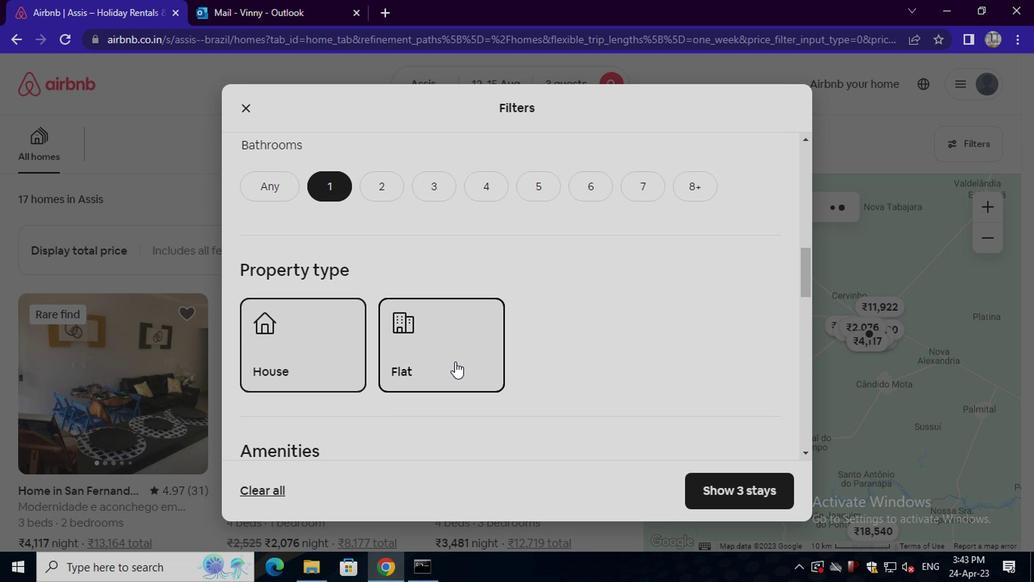 
Action: Mouse scrolled (454, 361) with delta (0, 0)
Screenshot: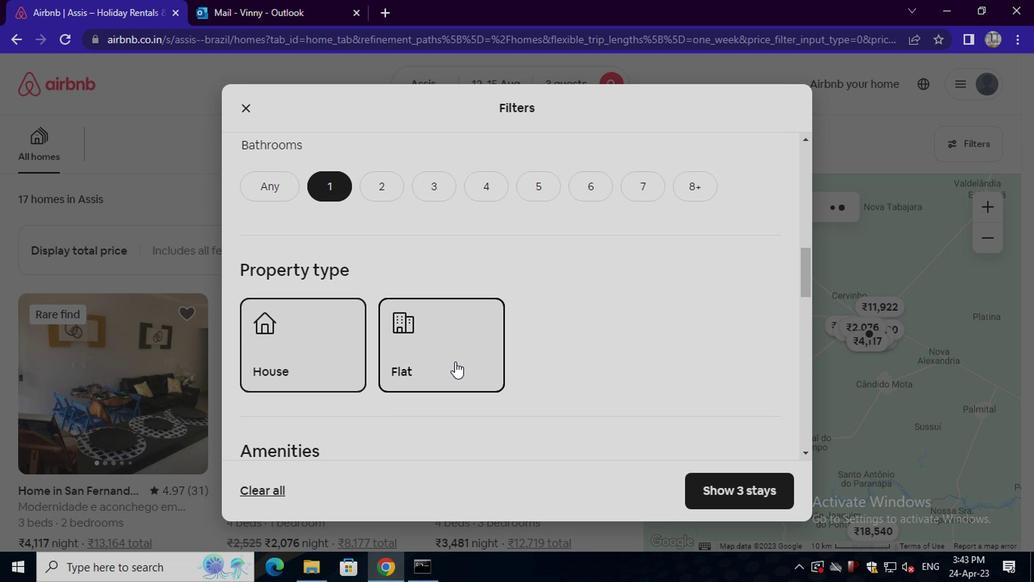 
Action: Mouse scrolled (454, 361) with delta (0, 0)
Screenshot: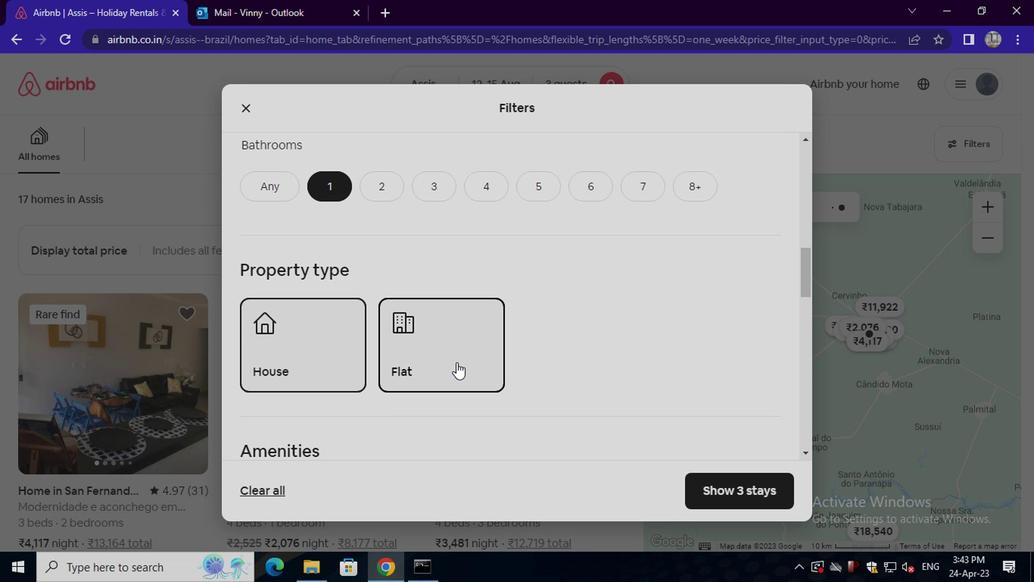 
Action: Mouse moved to (455, 361)
Screenshot: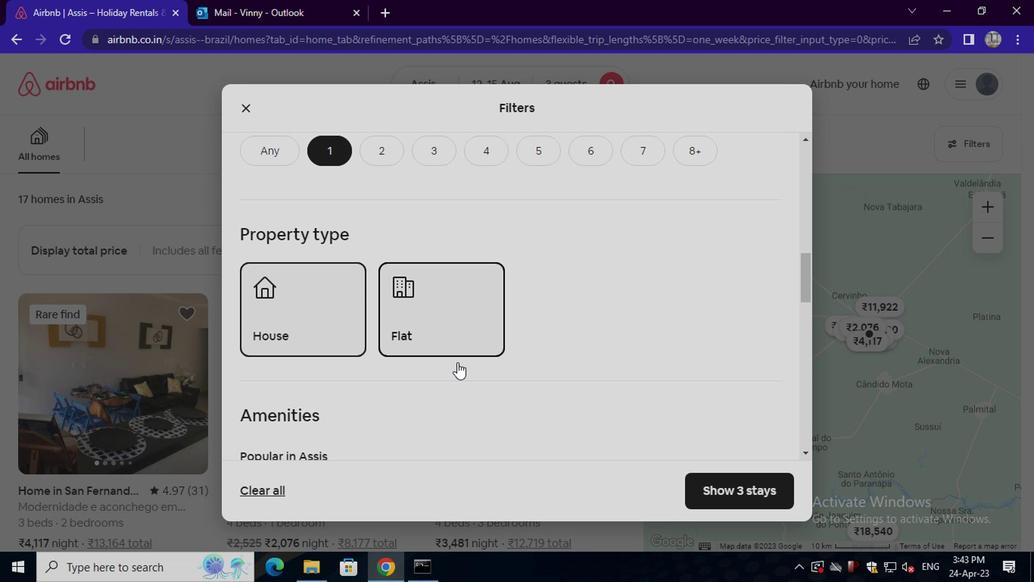 
Action: Mouse scrolled (455, 361) with delta (0, 0)
Screenshot: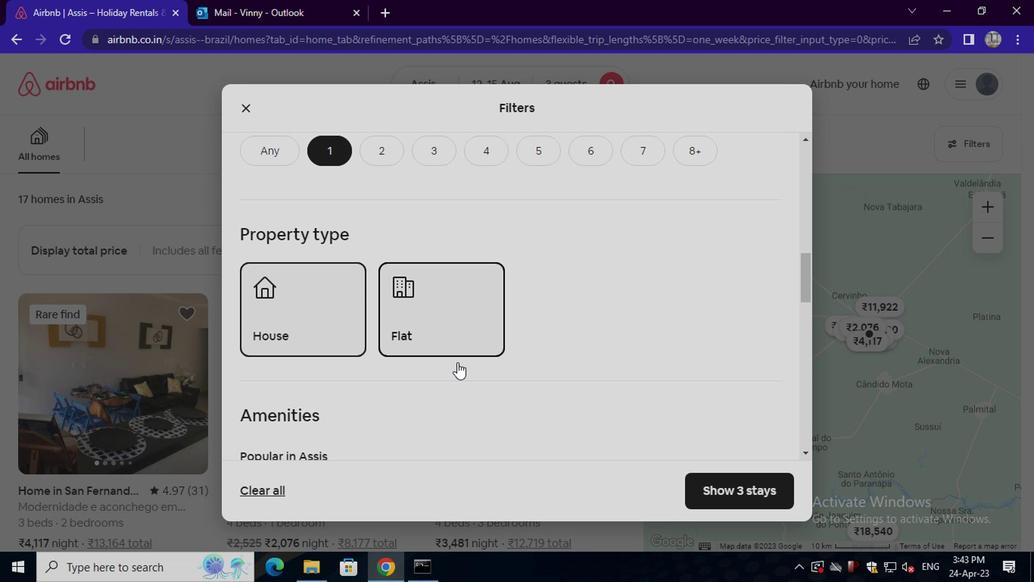 
Action: Mouse moved to (301, 335)
Screenshot: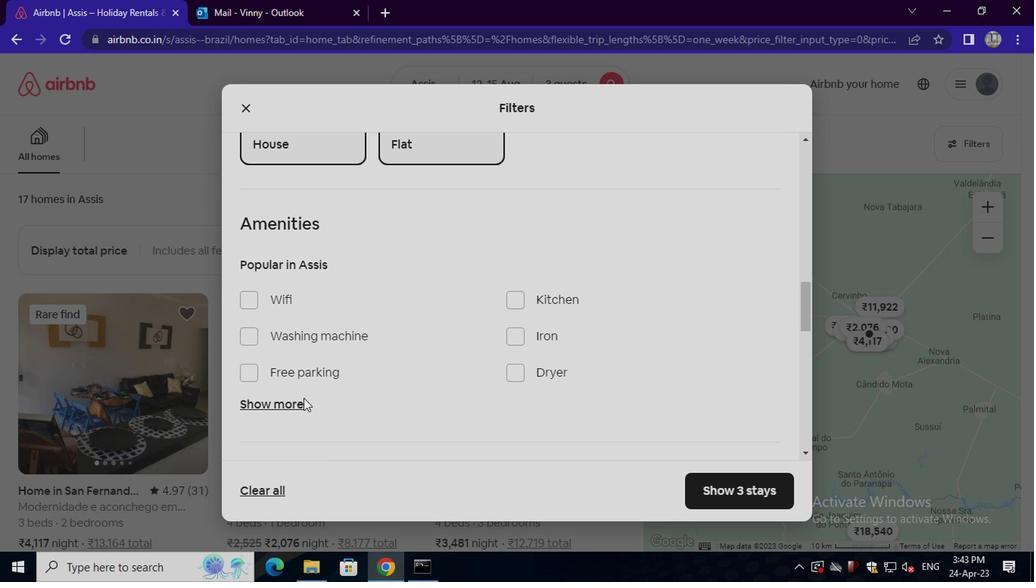 
Action: Mouse pressed left at (301, 335)
Screenshot: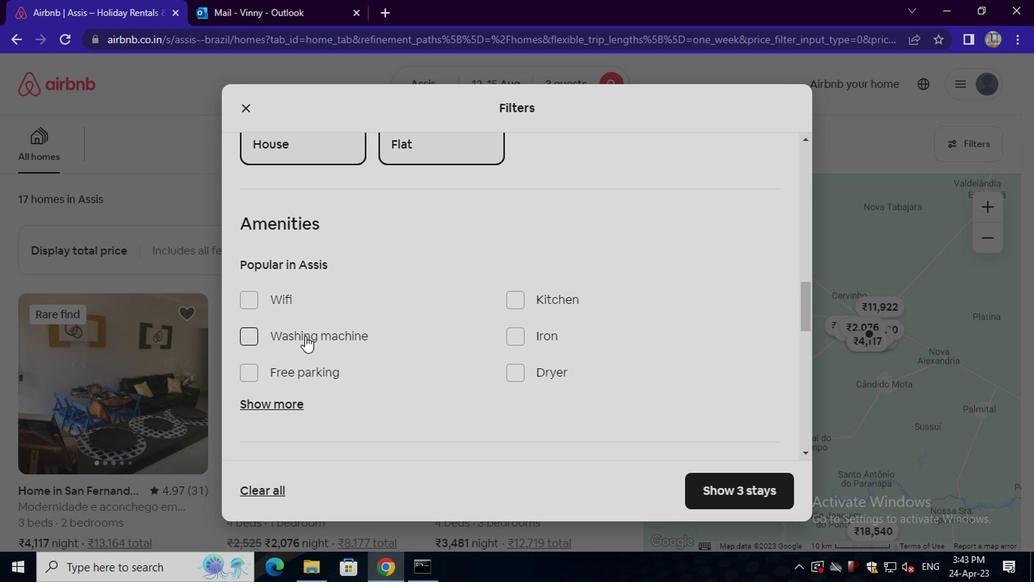 
Action: Mouse moved to (338, 349)
Screenshot: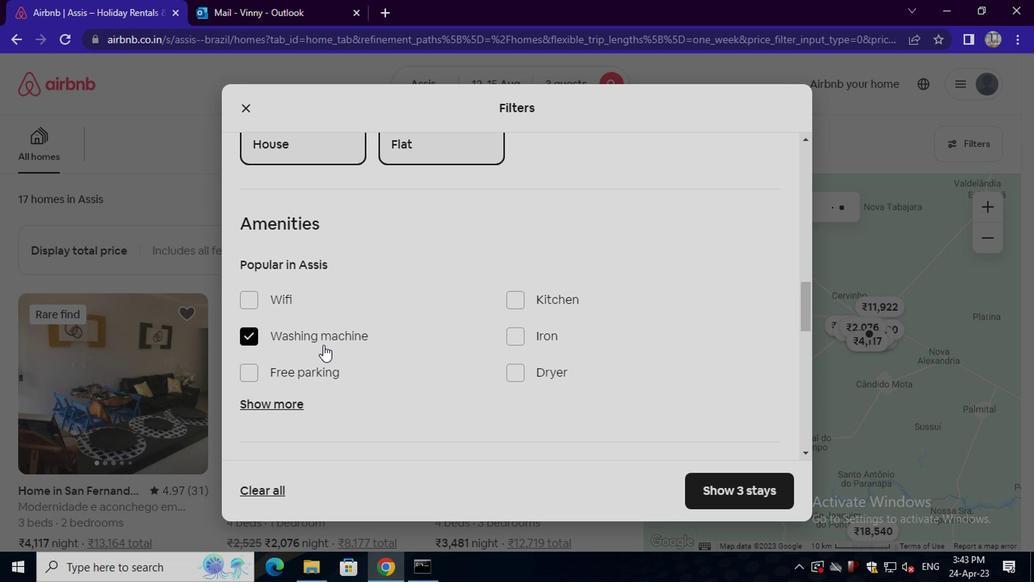 
Action: Mouse scrolled (338, 348) with delta (0, -1)
Screenshot: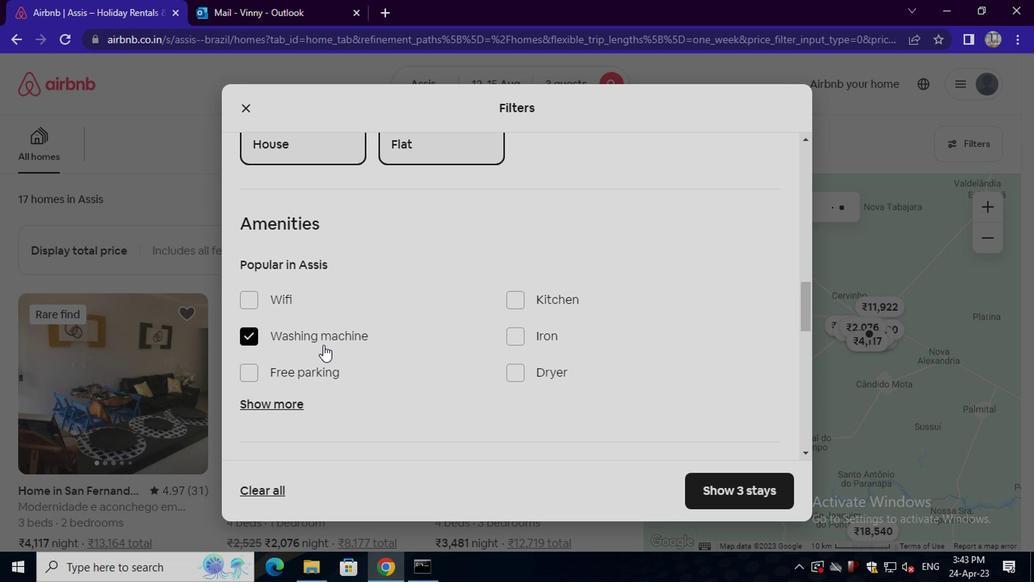 
Action: Mouse moved to (338, 349)
Screenshot: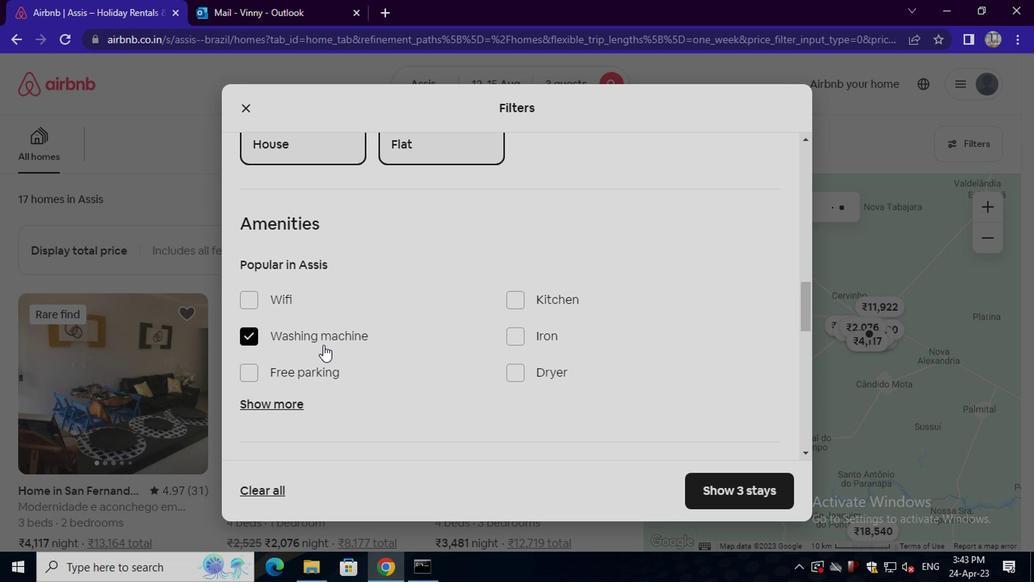
Action: Mouse scrolled (338, 348) with delta (0, -1)
Screenshot: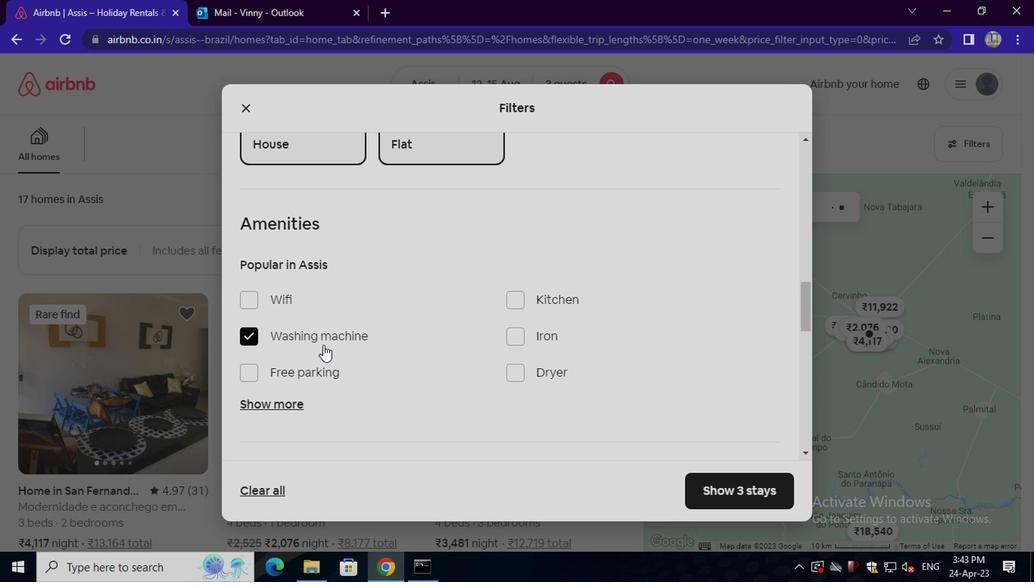
Action: Mouse moved to (338, 350)
Screenshot: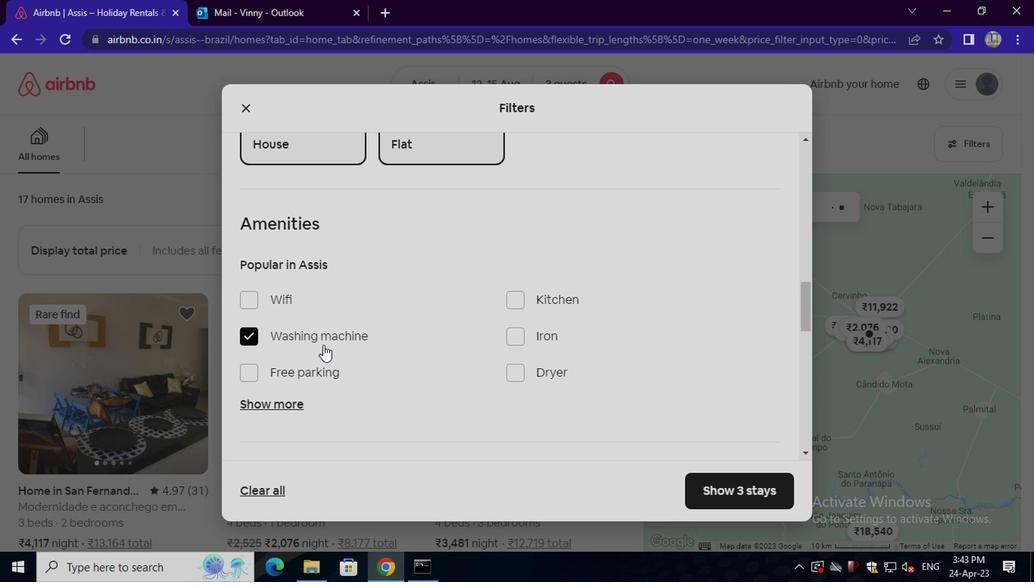 
Action: Mouse scrolled (338, 349) with delta (0, 0)
Screenshot: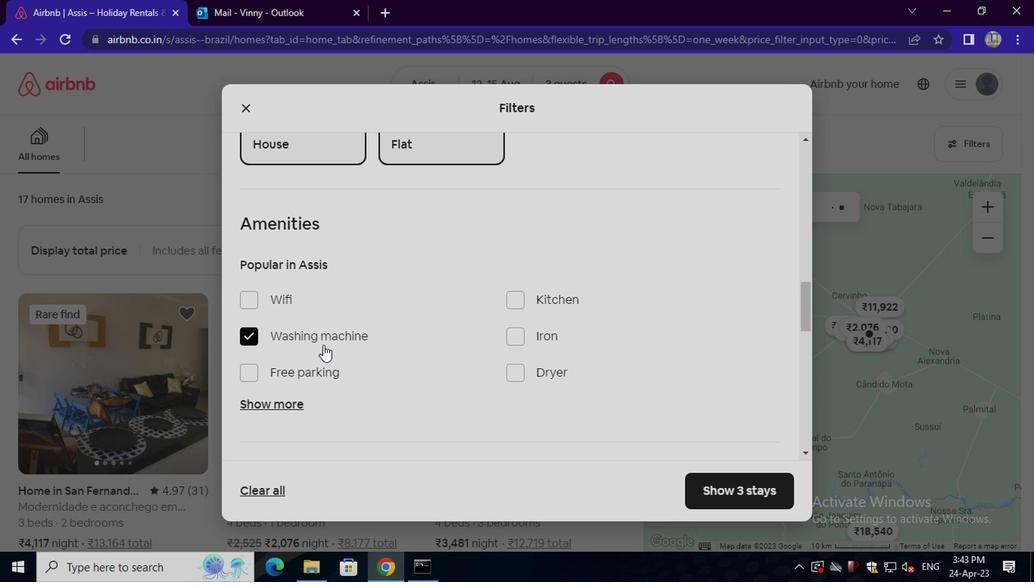 
Action: Mouse scrolled (338, 349) with delta (0, 0)
Screenshot: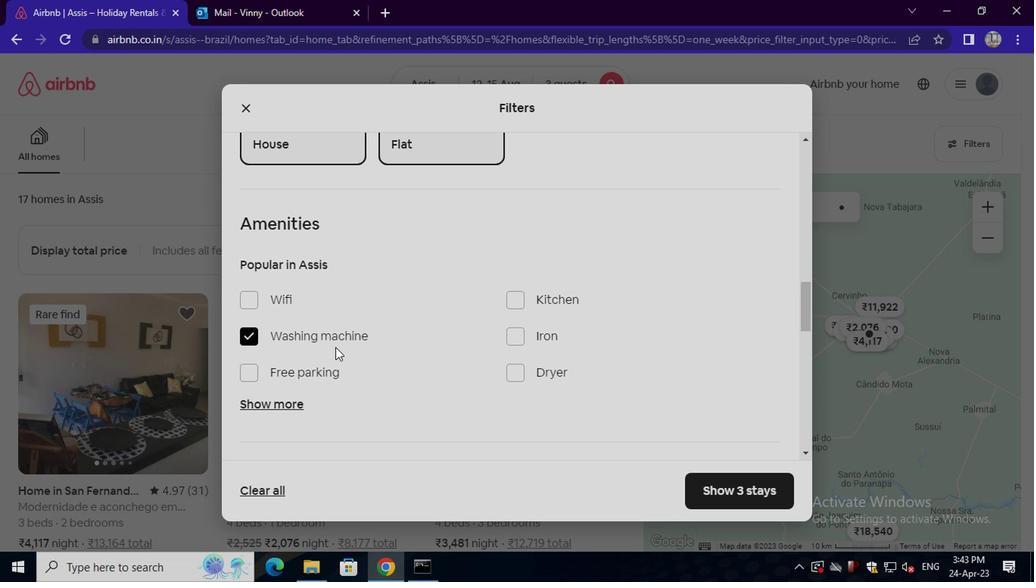 
Action: Mouse moved to (743, 275)
Screenshot: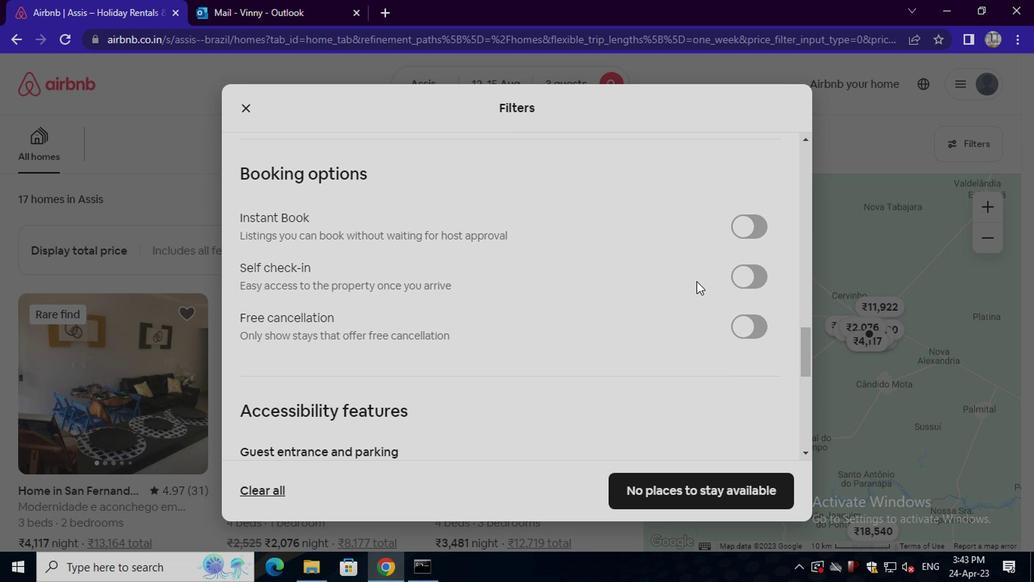 
Action: Mouse pressed left at (743, 275)
Screenshot: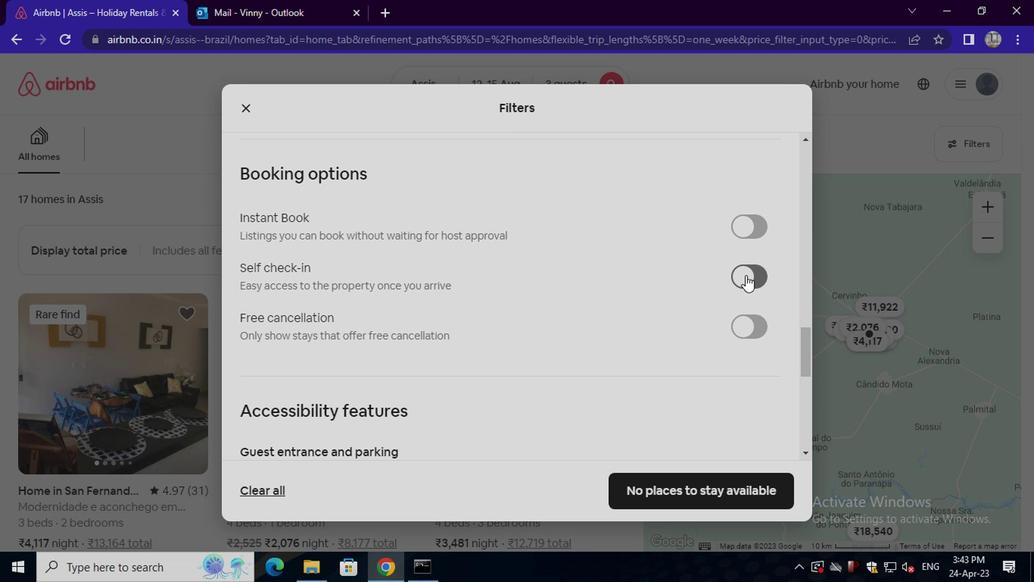 
Action: Mouse moved to (573, 302)
Screenshot: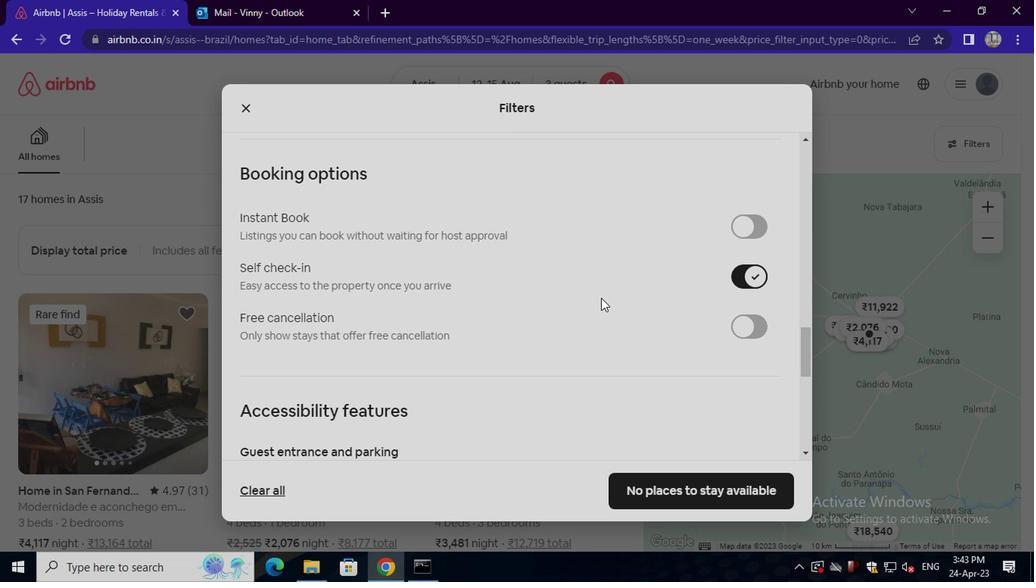 
Action: Mouse scrolled (573, 301) with delta (0, 0)
Screenshot: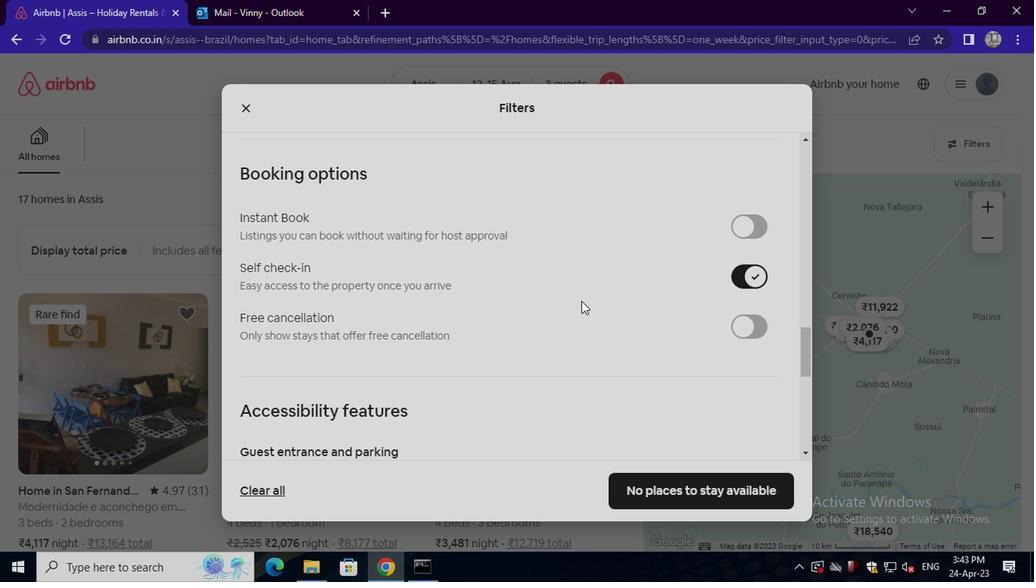 
Action: Mouse scrolled (573, 301) with delta (0, 0)
Screenshot: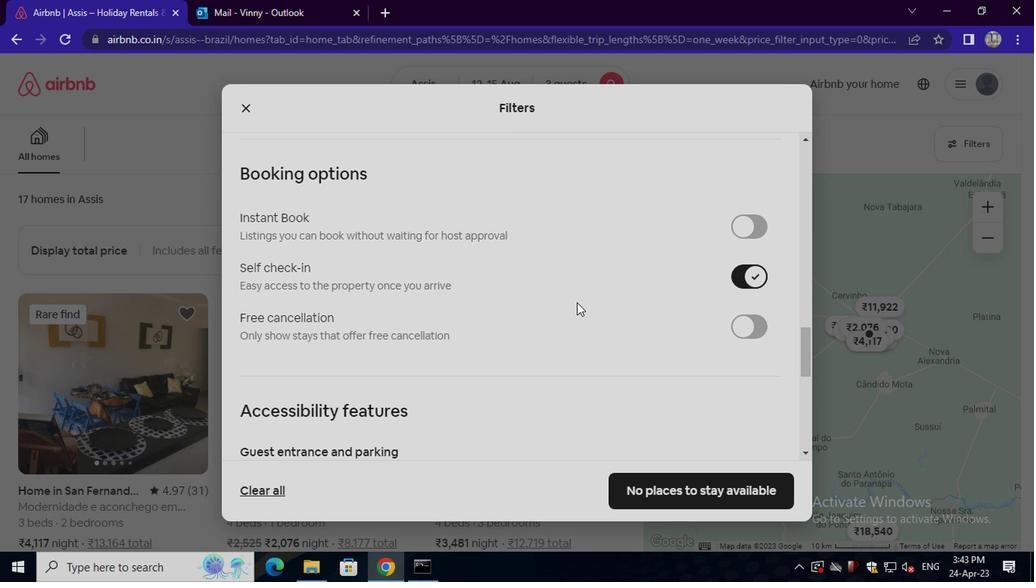 
Action: Mouse scrolled (573, 301) with delta (0, 0)
Screenshot: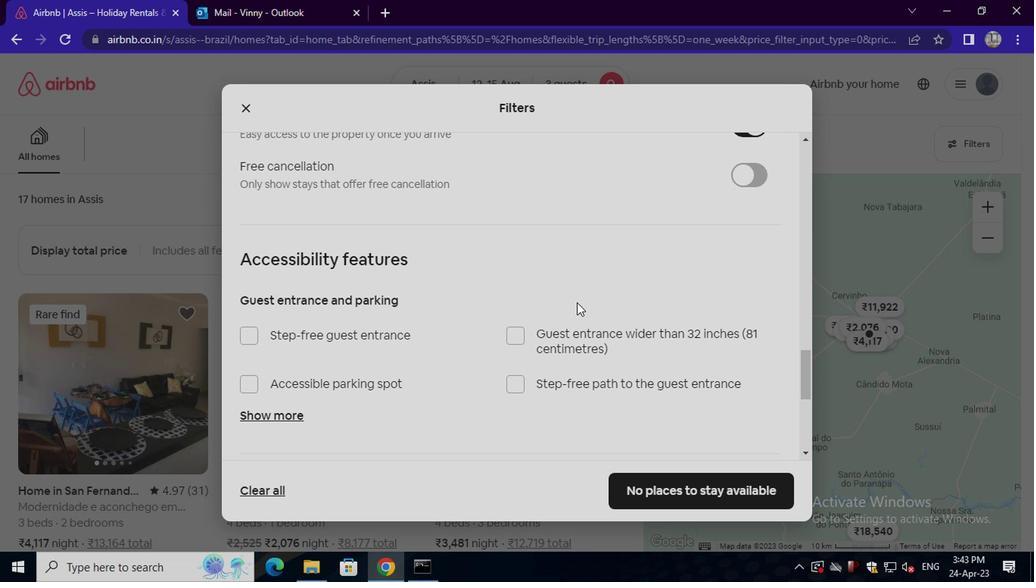 
Action: Mouse scrolled (573, 301) with delta (0, 0)
Screenshot: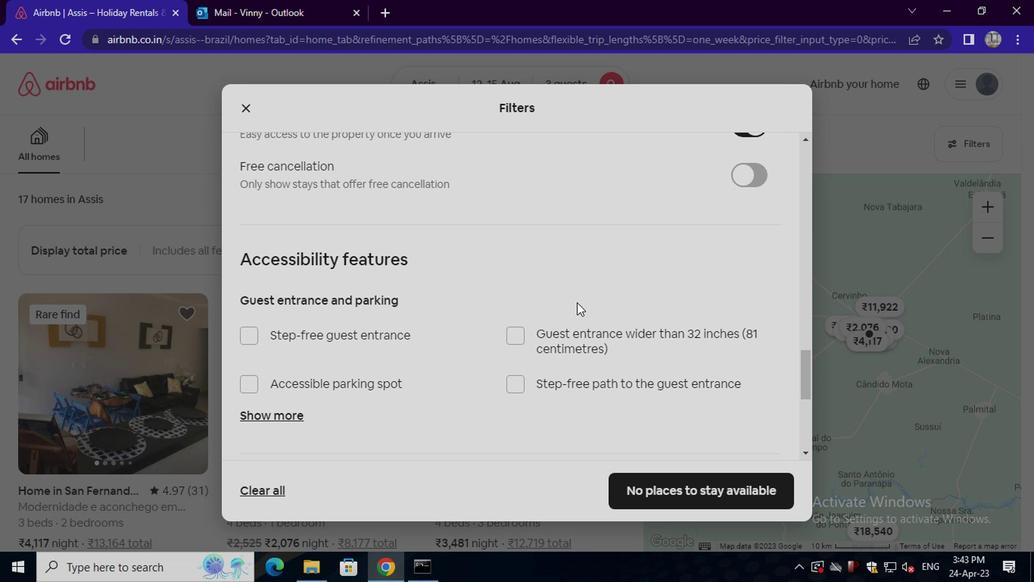 
Action: Mouse scrolled (573, 301) with delta (0, 0)
Screenshot: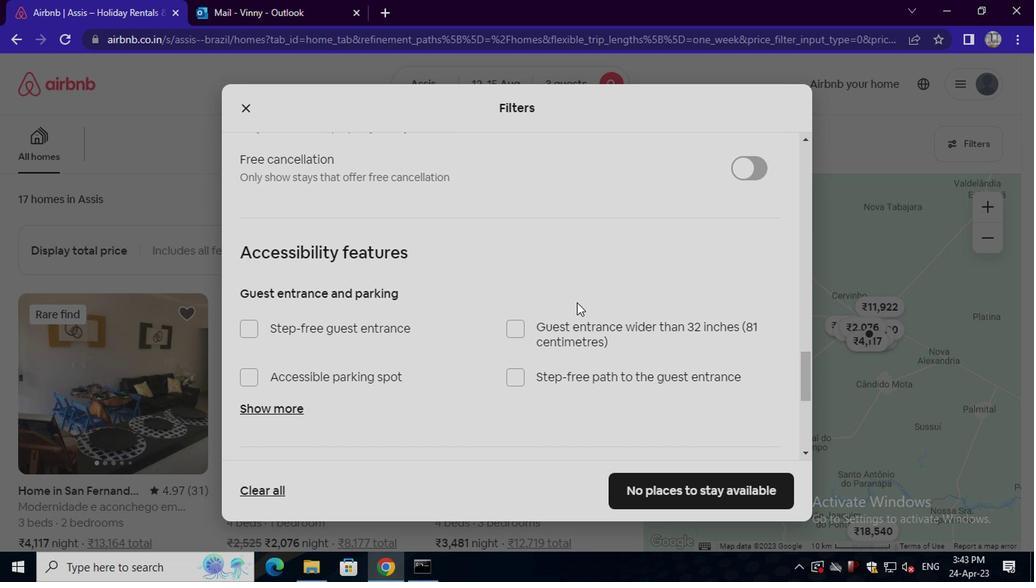 
Action: Mouse scrolled (573, 301) with delta (0, 0)
Screenshot: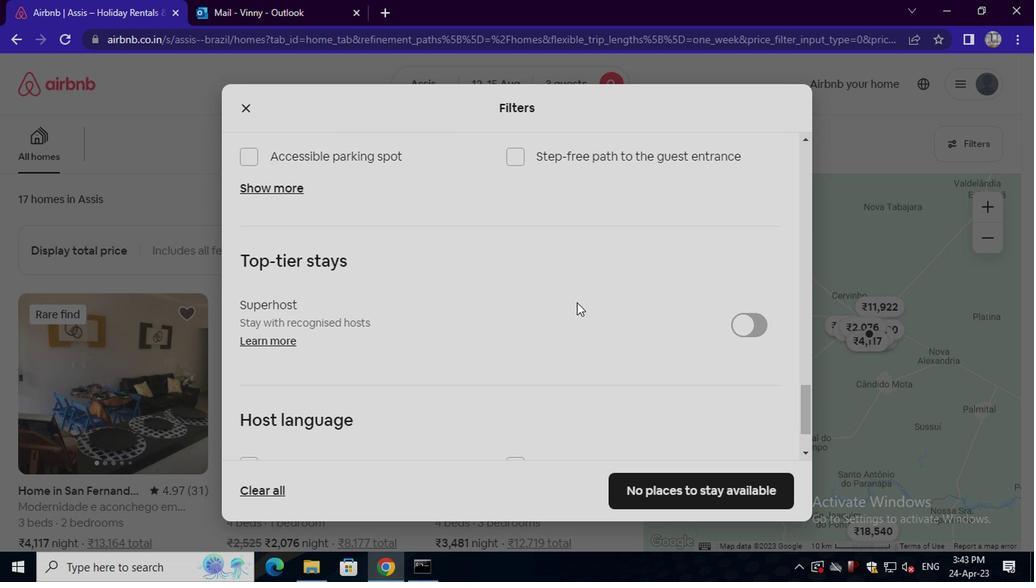 
Action: Mouse scrolled (573, 301) with delta (0, 0)
Screenshot: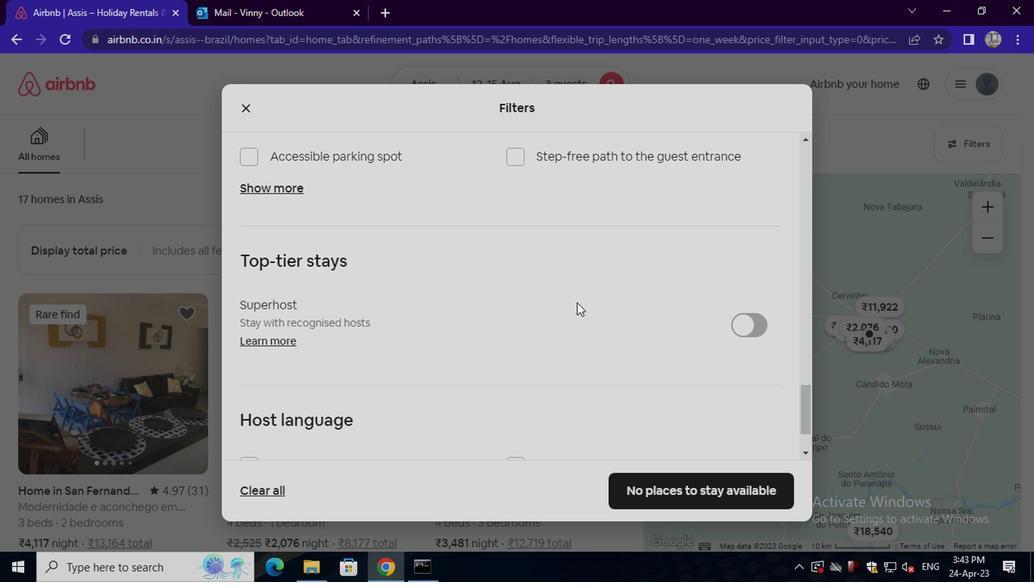 
Action: Mouse moved to (572, 305)
Screenshot: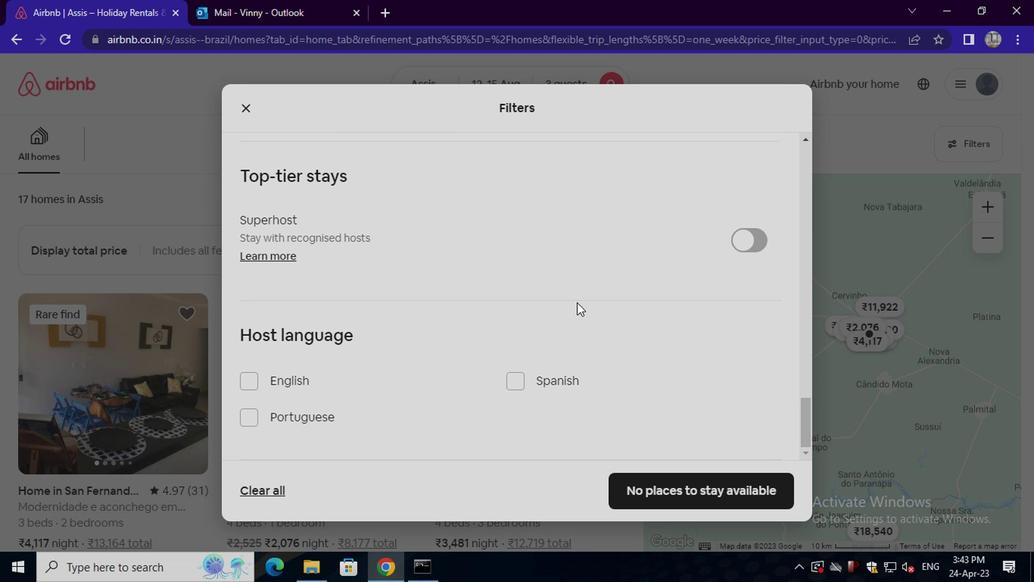 
Action: Mouse scrolled (572, 304) with delta (0, -1)
Screenshot: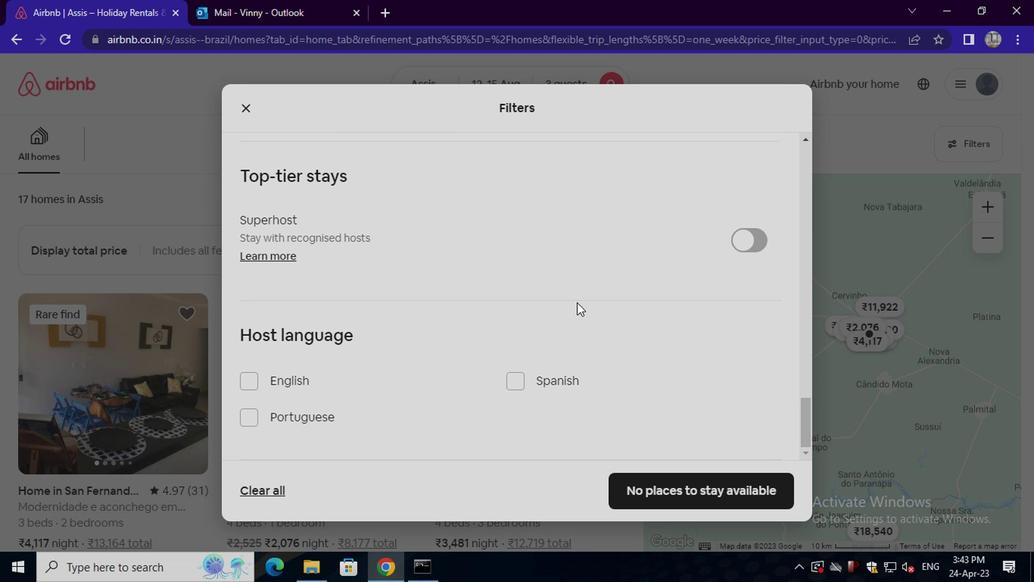 
Action: Mouse moved to (572, 307)
Screenshot: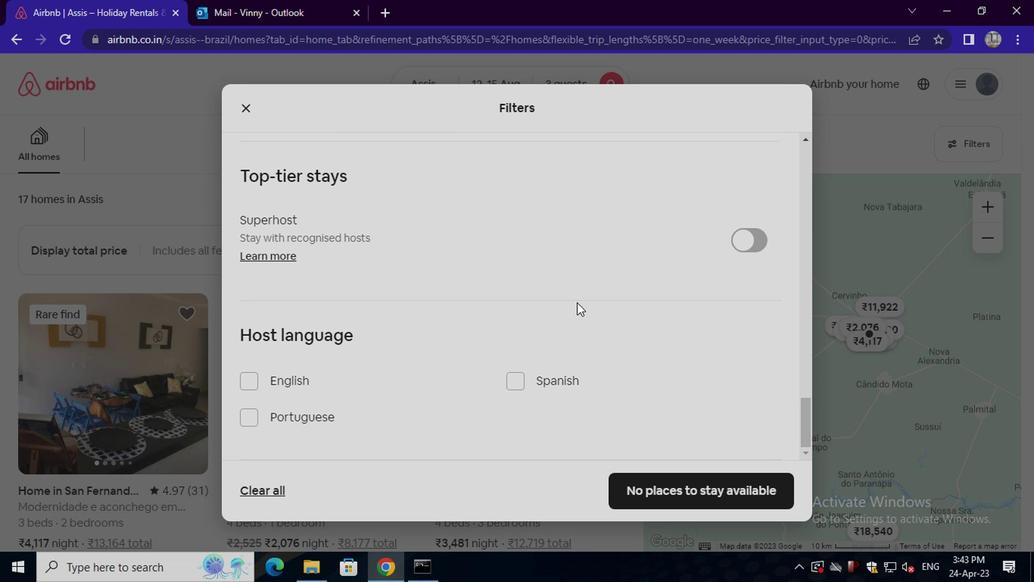 
Action: Mouse scrolled (572, 307) with delta (0, 0)
Screenshot: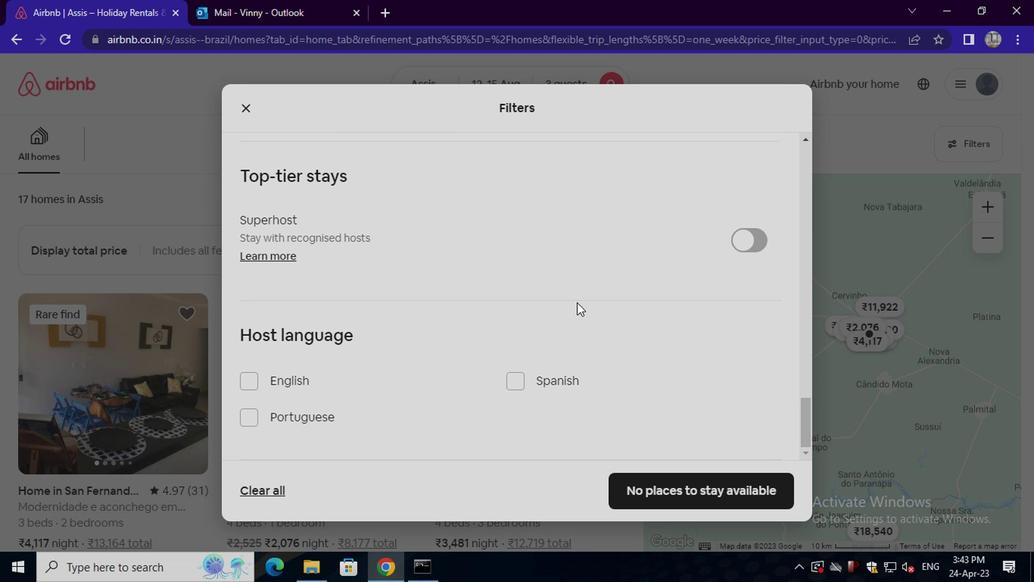 
Action: Mouse moved to (572, 307)
Screenshot: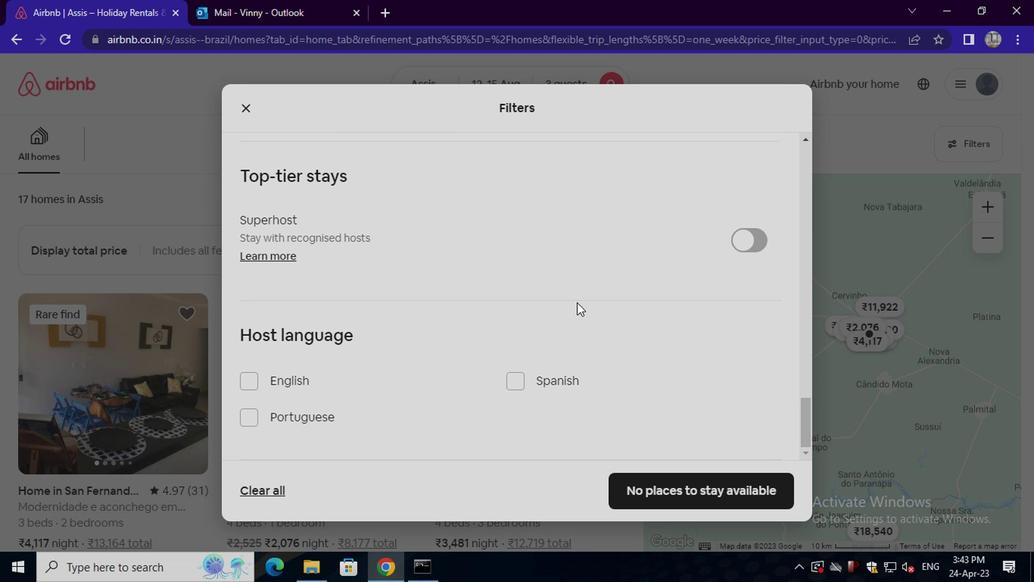 
Action: Mouse scrolled (572, 307) with delta (0, 0)
Screenshot: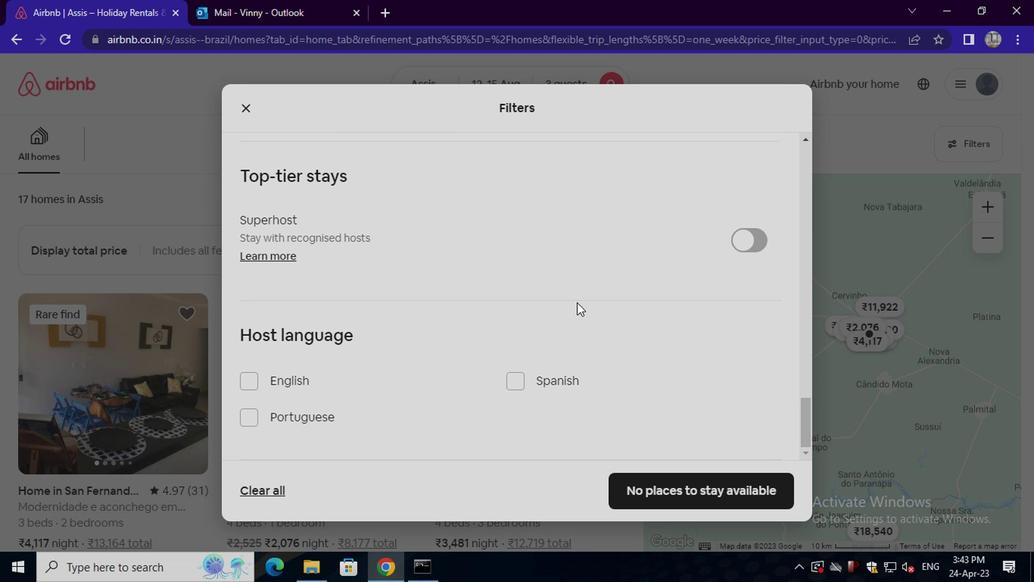 
Action: Mouse moved to (536, 372)
Screenshot: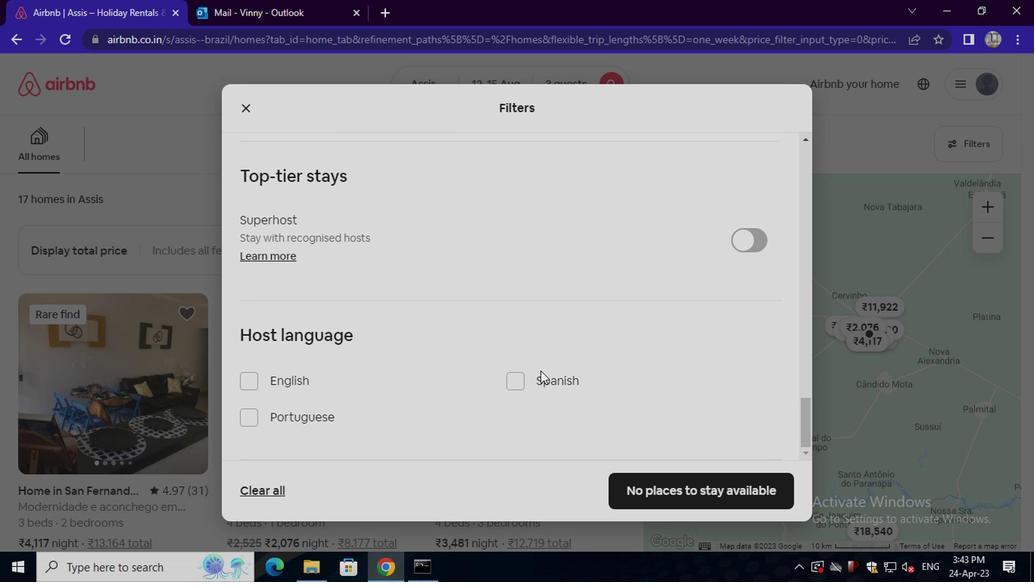 
Action: Mouse pressed left at (536, 372)
Screenshot: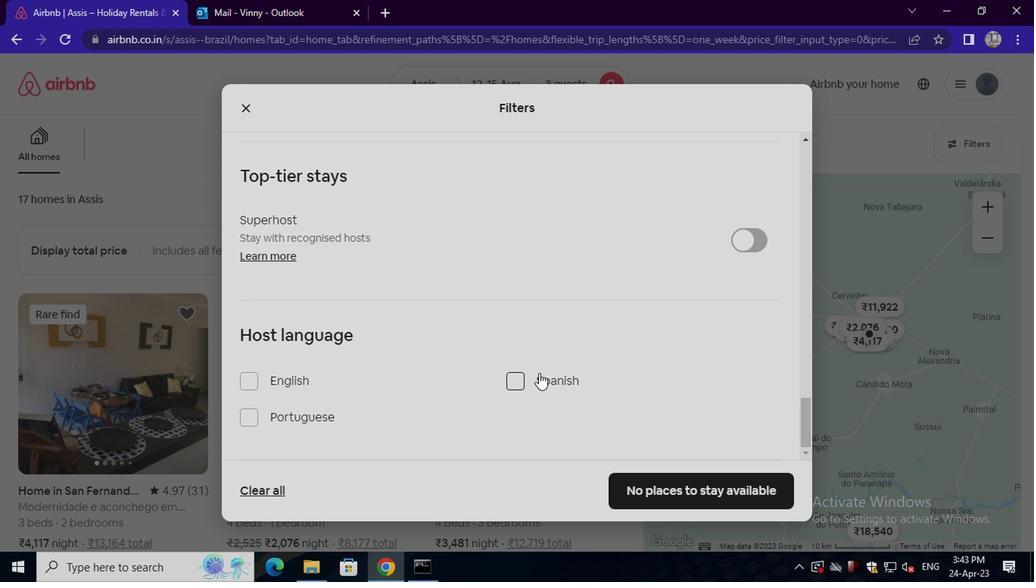 
Action: Mouse moved to (672, 483)
Screenshot: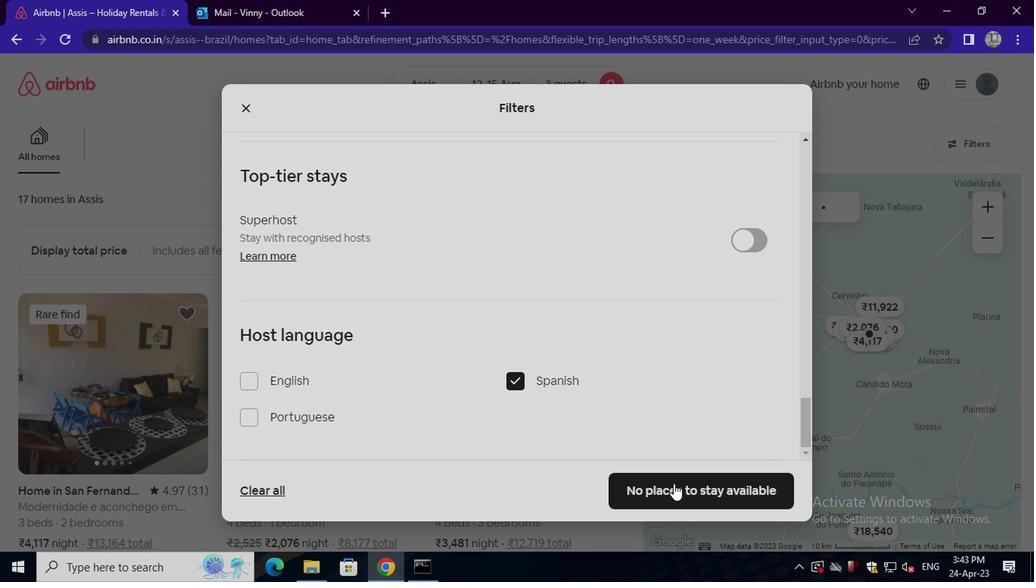 
Action: Mouse pressed left at (672, 483)
Screenshot: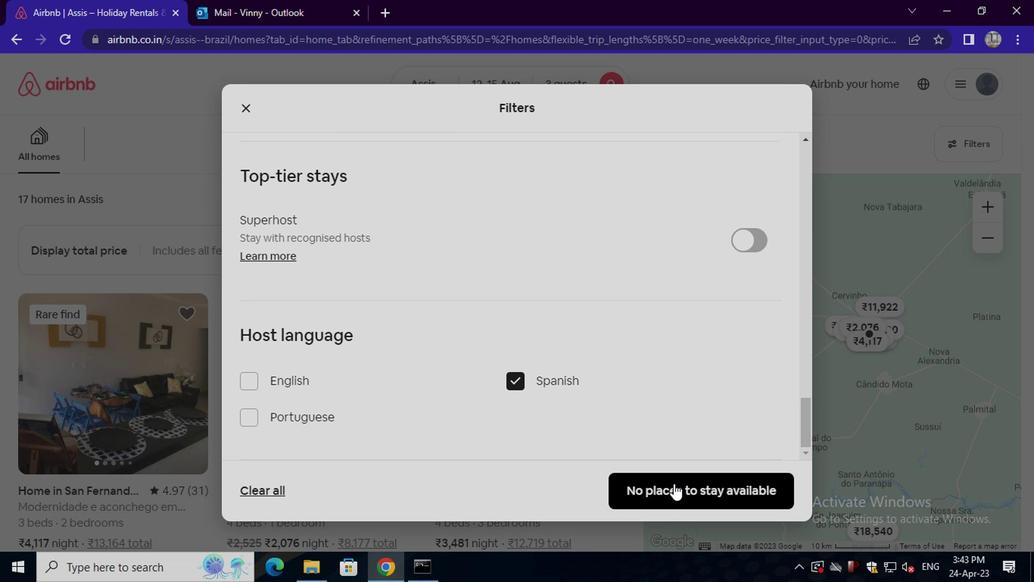 
Action: Mouse moved to (679, 480)
Screenshot: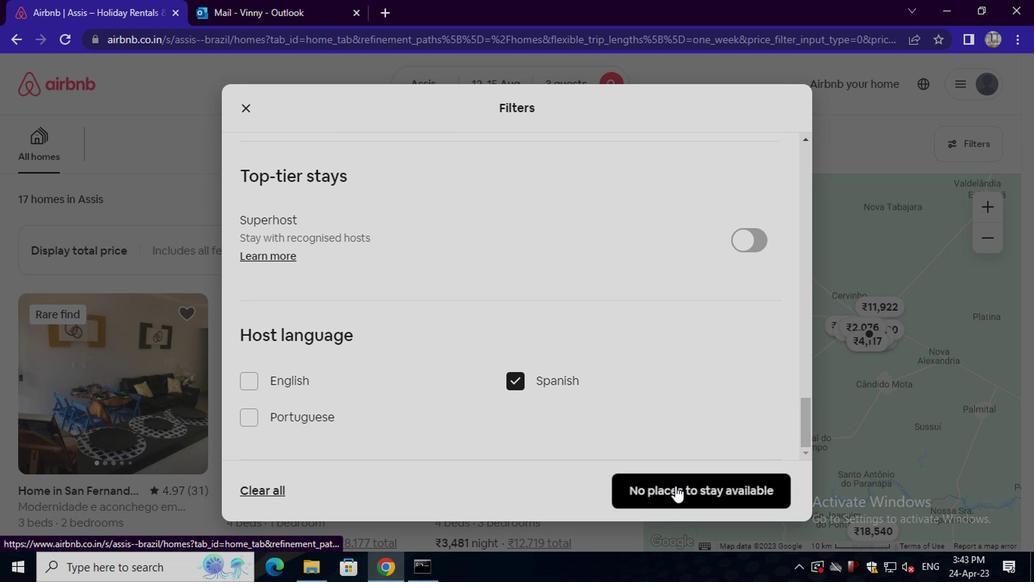 
